 Task: open an excel sheet and write heading  Dollar SenseAdd Dates in a column and its values below  '2023-05-01, 2023-05-05, 2023-05-10, 2023-05-15, 2023-05-20, 2023-05-25 & 2023-05-31. 'Add Descriptionsin next column and its values below  Monthly Salary, Grocery Shopping, Dining Out., Utility Bill, Transportation, Entertainment & Miscellaneous. Add Amount in next column and its values below  $2,500, $100, $50, $150, $30, $50 & $20. Add Income/ Expensein next column and its values below  Income, Expenses, Expenses, Expenses, Expenses, Expenses & Expenses. Add Balance in next column and its values below  $2,500, $2,400, $2,350, $2,200, $2,170, $2,120 & $2,100. Save page DashboardPayrollSummary
Action: Mouse moved to (111, 107)
Screenshot: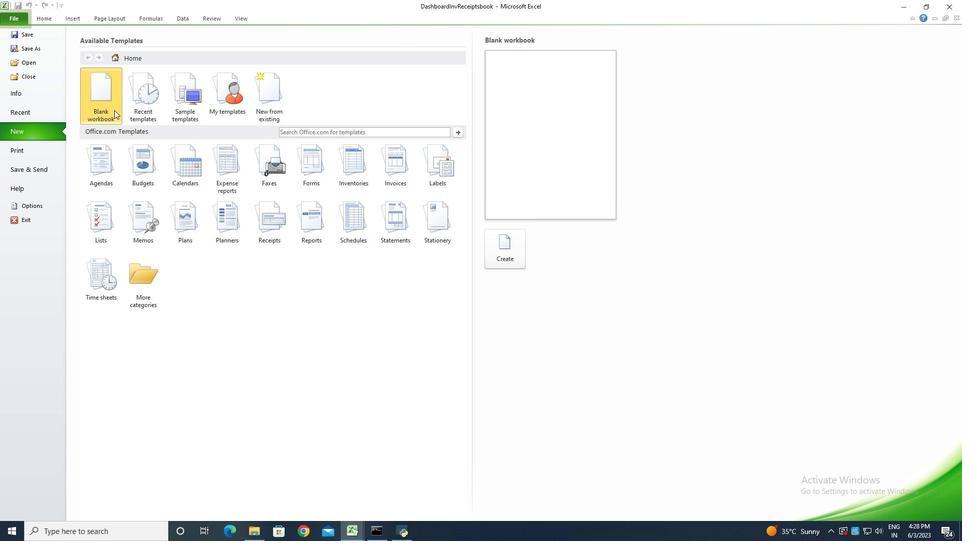 
Action: Mouse pressed left at (111, 107)
Screenshot: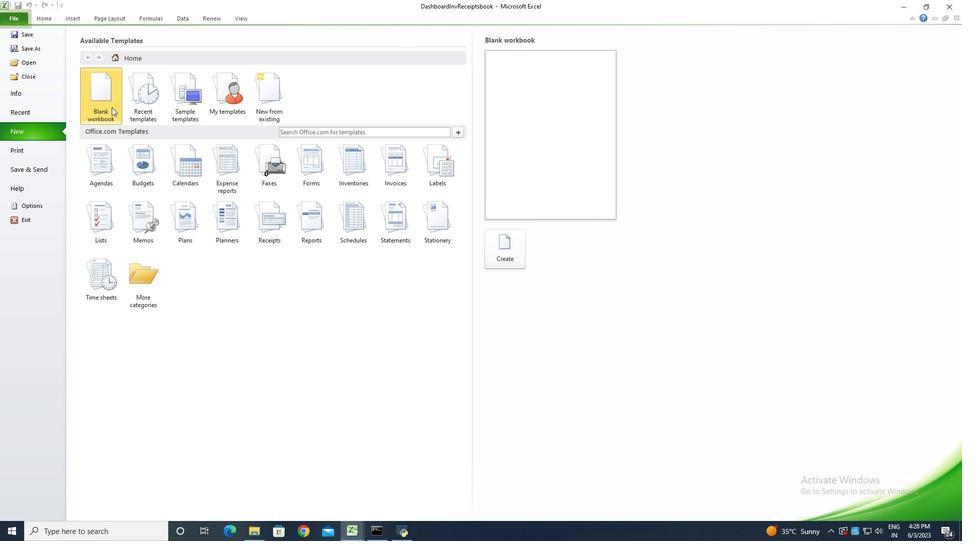 
Action: Mouse moved to (490, 254)
Screenshot: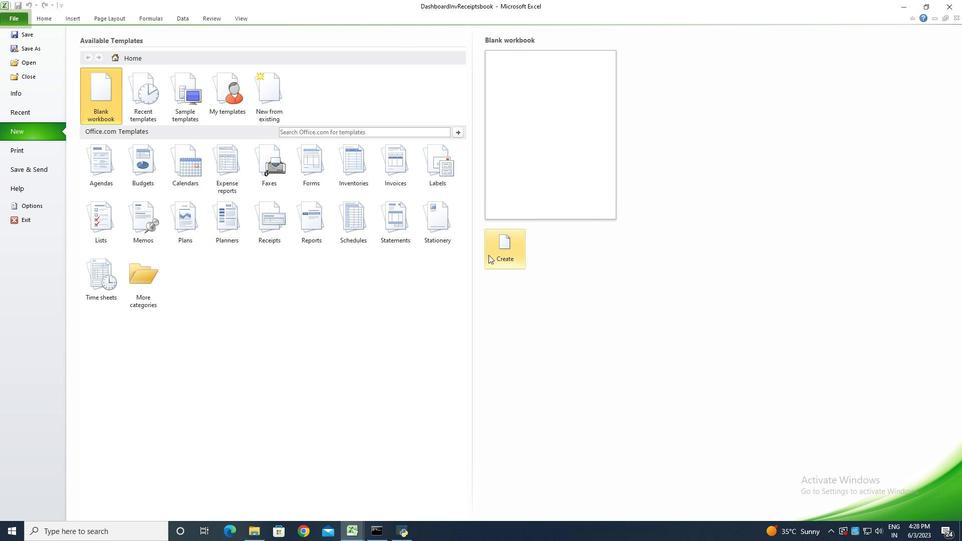 
Action: Mouse pressed left at (490, 254)
Screenshot: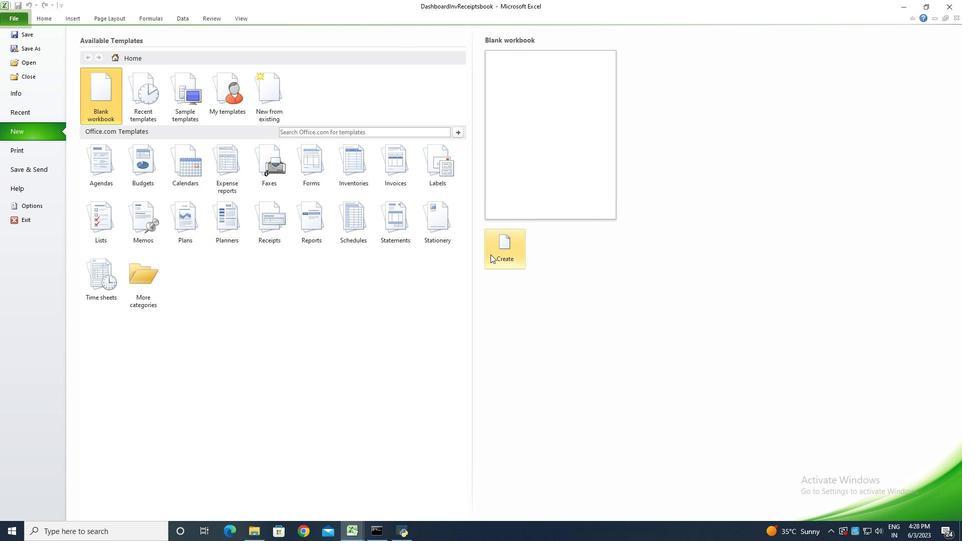 
Action: Key pressed <Key.shift><Key.shift><Key.shift>Dollar<Key.space><Key.shift><Key.shift><Key.shift><Key.shift><Key.shift><Key.shift><Key.shift><Key.shift><Key.shift><Key.shift><Key.shift><Key.shift>Sense<Key.enter><Key.shift><Key.shift><Key.shift><Key.shift><Key.shift><Key.shift>Dates<Key.enter><Key.shift>2023-05-01<Key.enter>2023-05-05<Key.enter>2023-05-10<Key.enter>2023-05-15<Key.enter>2023-05-20<Key.enter>2023-05-25<Key.enter>20-05-31<Key.enter>
Screenshot: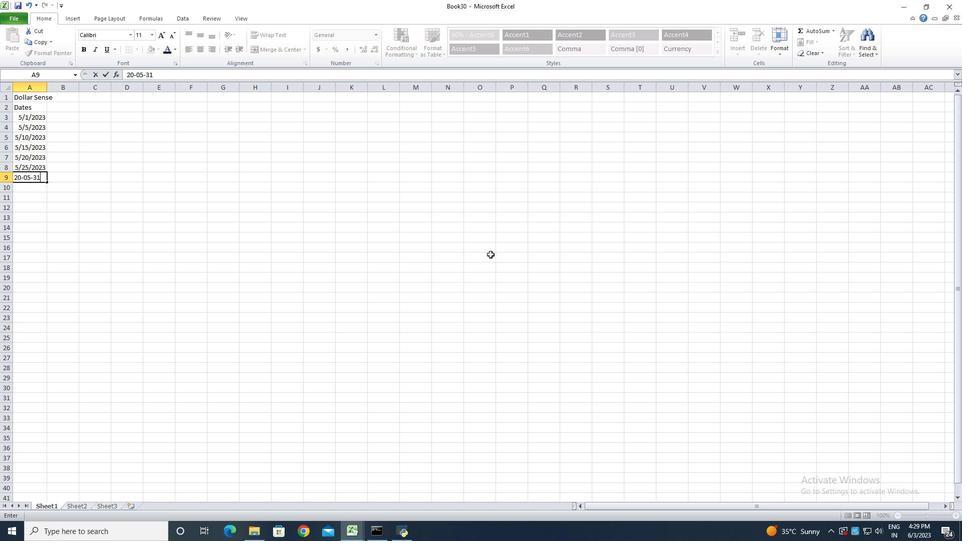 
Action: Mouse moved to (25, 178)
Screenshot: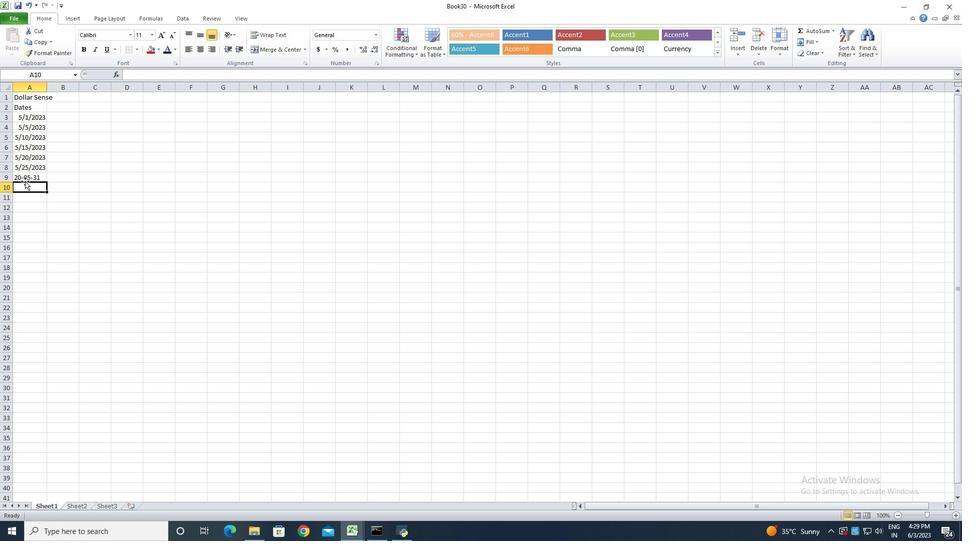 
Action: Mouse pressed left at (25, 178)
Screenshot: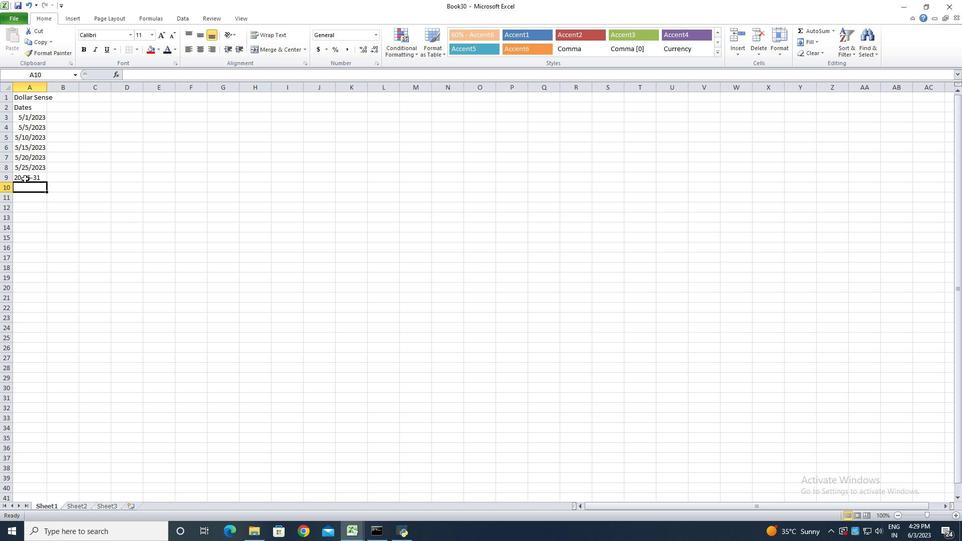
Action: Mouse moved to (134, 73)
Screenshot: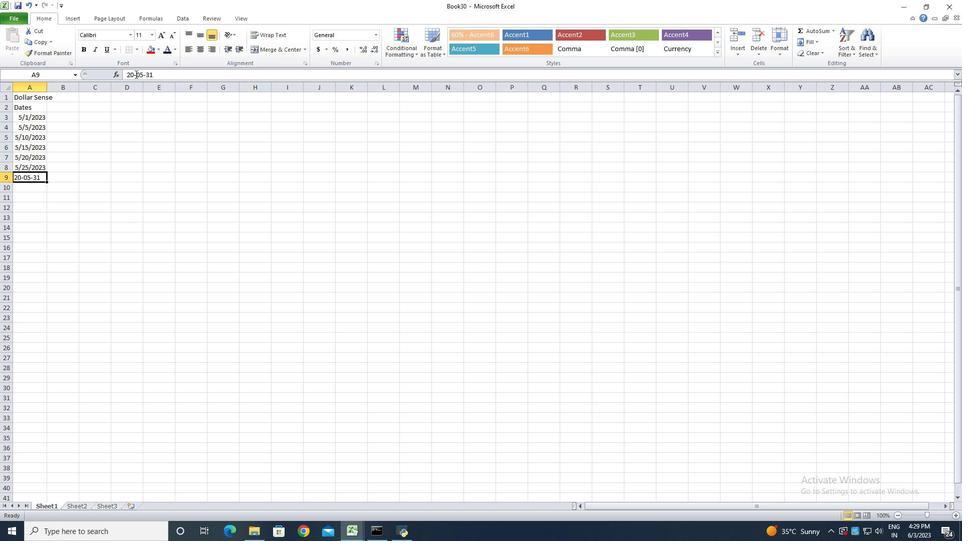 
Action: Mouse pressed left at (134, 73)
Screenshot: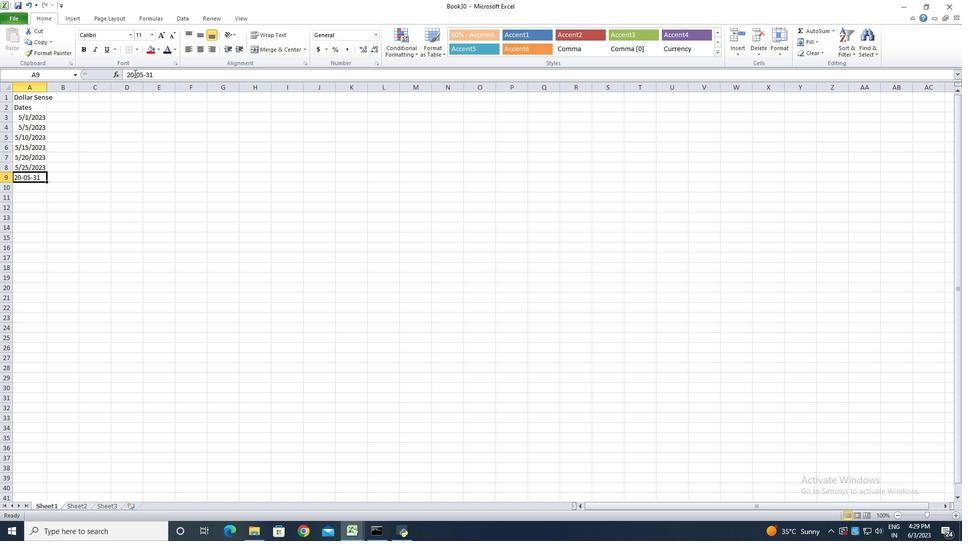 
Action: Mouse moved to (142, 71)
Screenshot: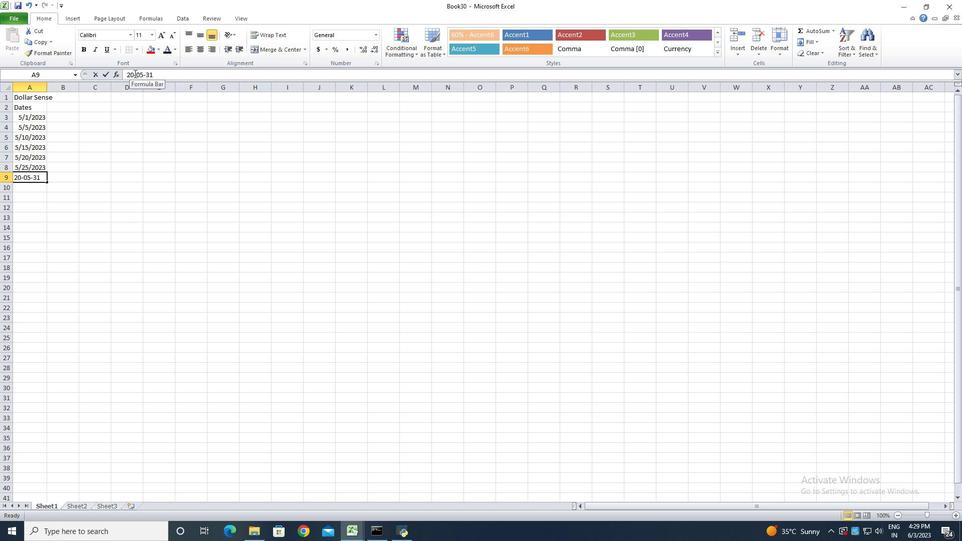 
Action: Key pressed 23<Key.enter>
Screenshot: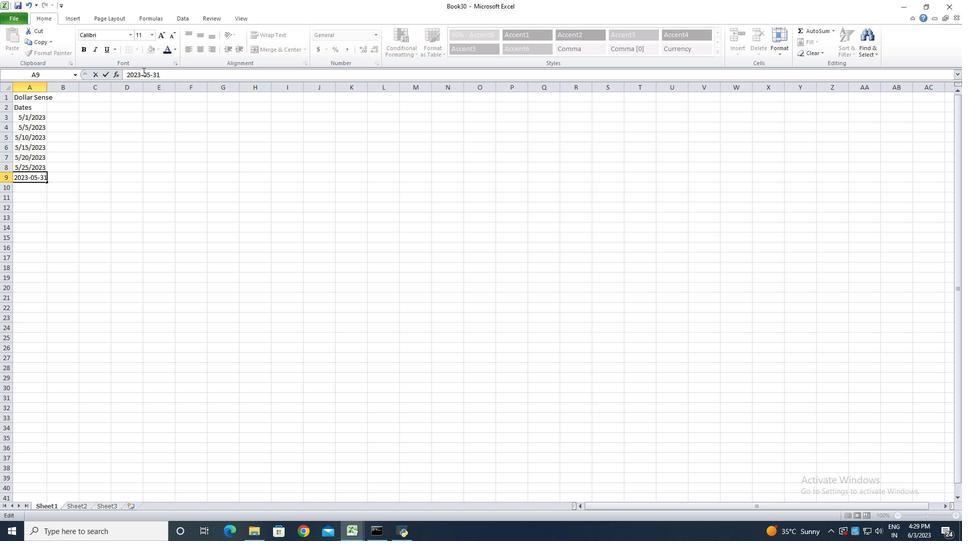 
Action: Mouse moved to (33, 115)
Screenshot: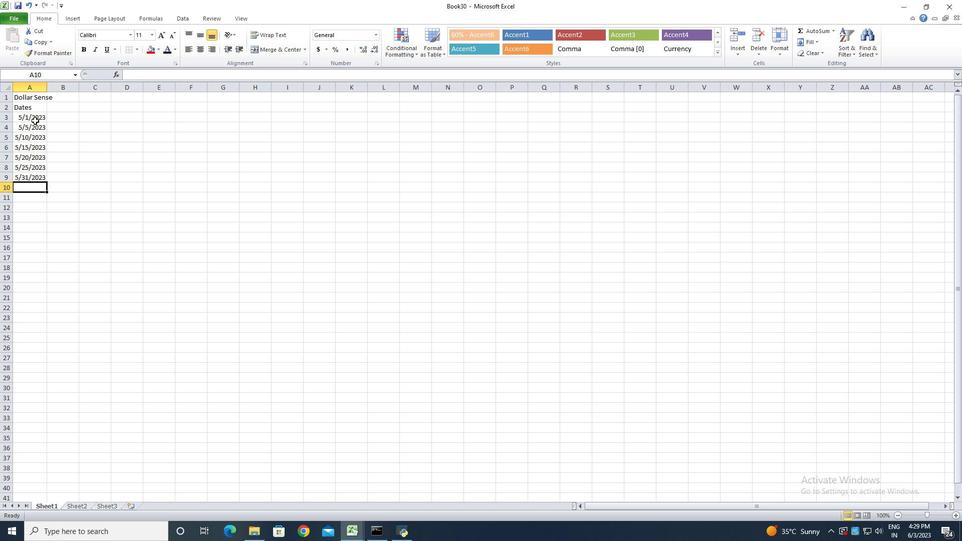 
Action: Mouse pressed left at (33, 115)
Screenshot: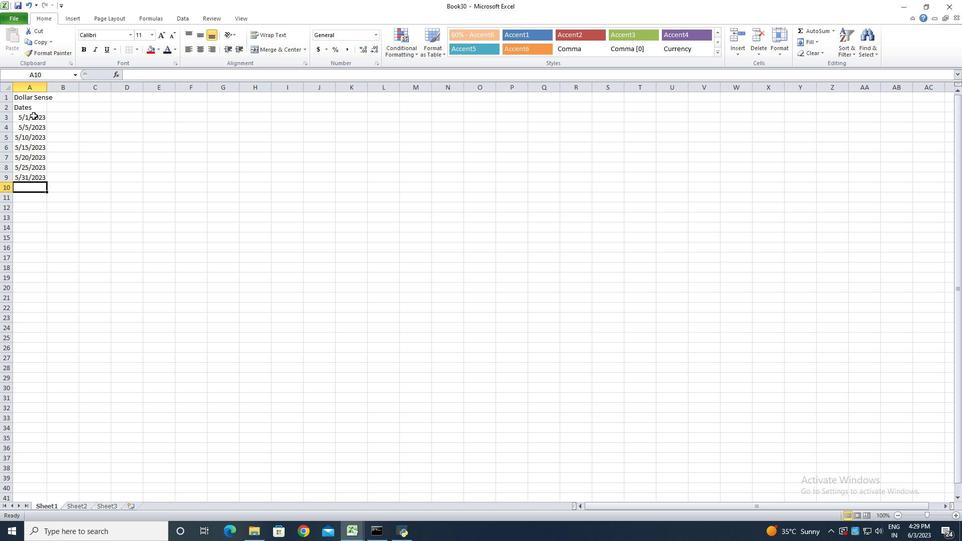 
Action: Mouse moved to (35, 119)
Screenshot: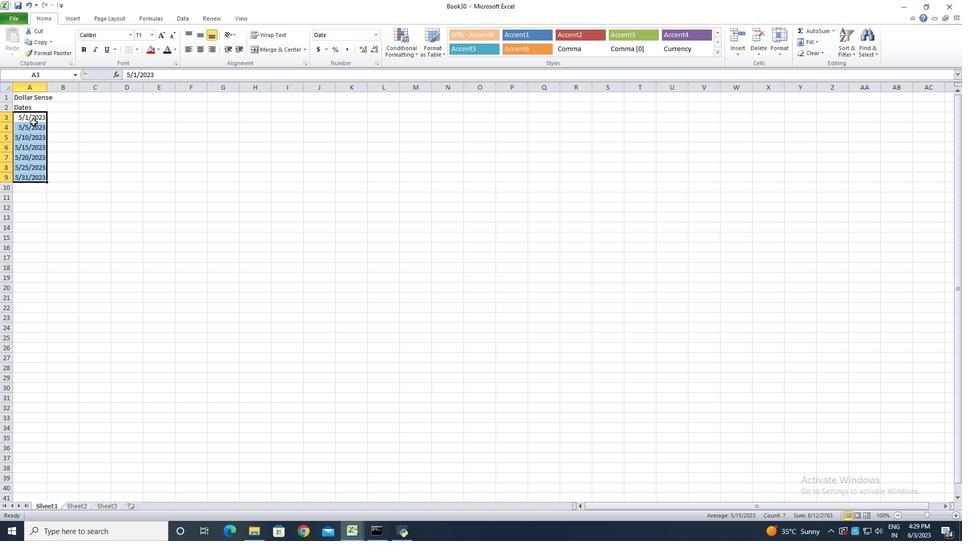 
Action: Mouse pressed right at (35, 119)
Screenshot: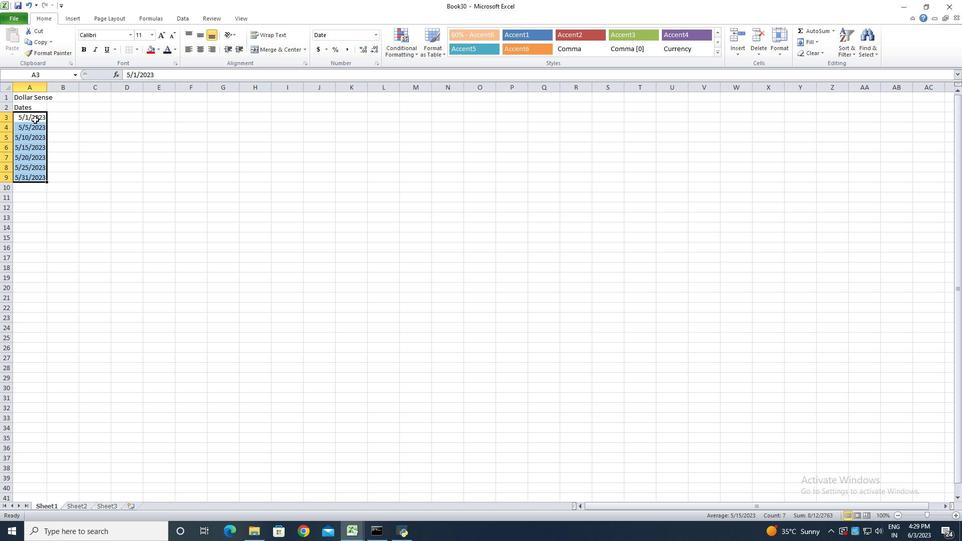 
Action: Mouse moved to (70, 257)
Screenshot: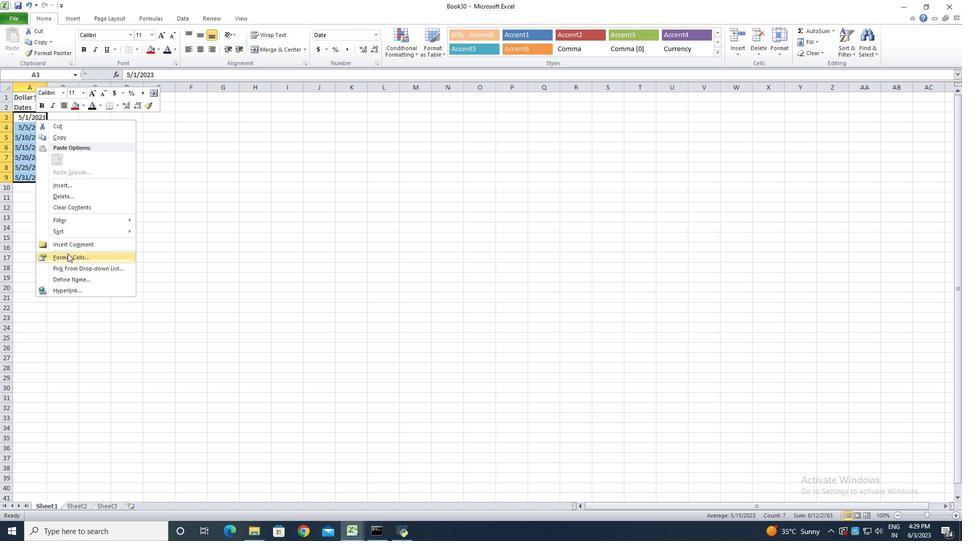 
Action: Mouse pressed left at (70, 257)
Screenshot: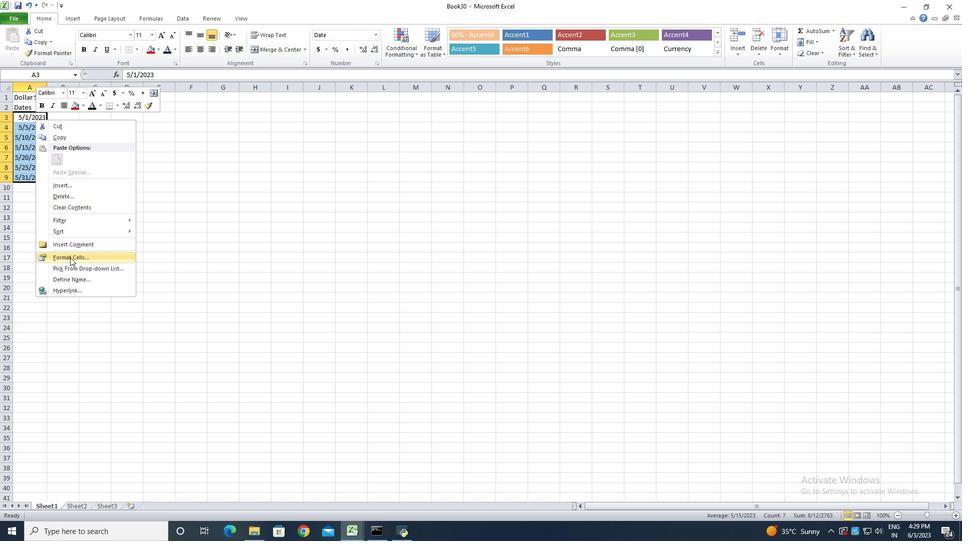 
Action: Mouse moved to (77, 143)
Screenshot: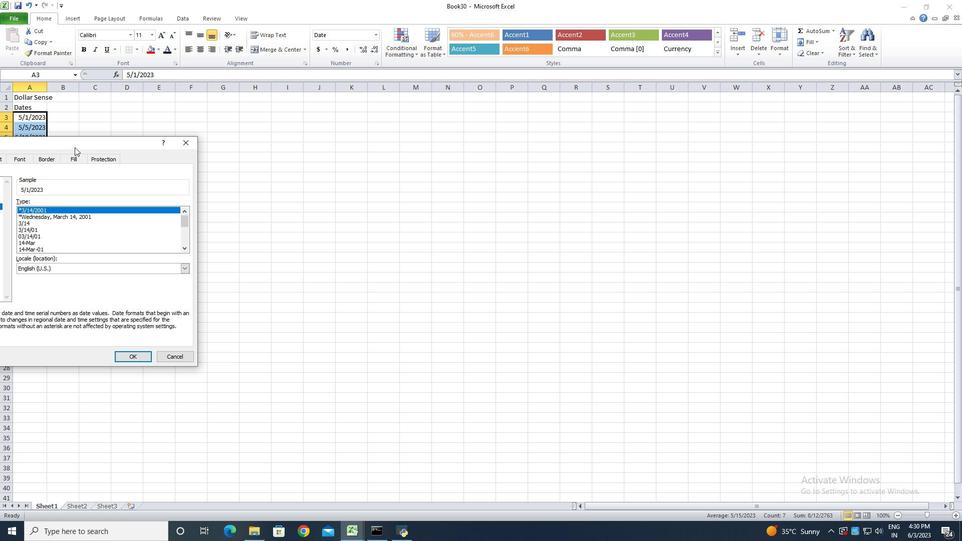 
Action: Mouse pressed left at (77, 143)
Screenshot: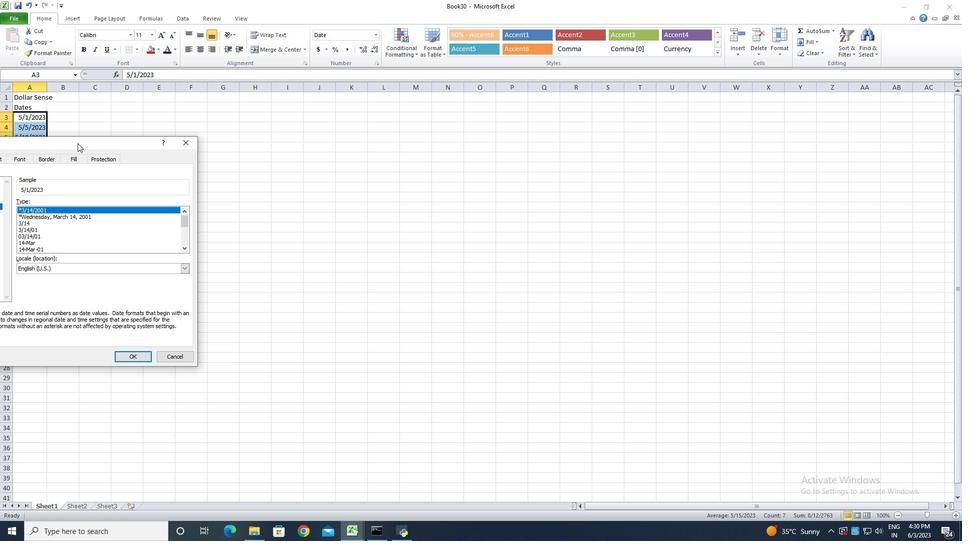 
Action: Mouse moved to (225, 241)
Screenshot: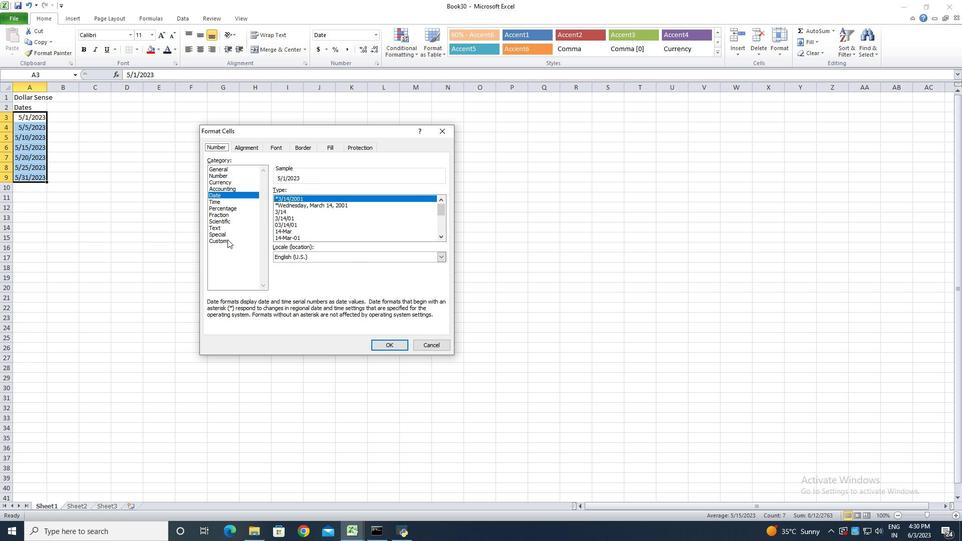 
Action: Mouse pressed left at (225, 241)
Screenshot: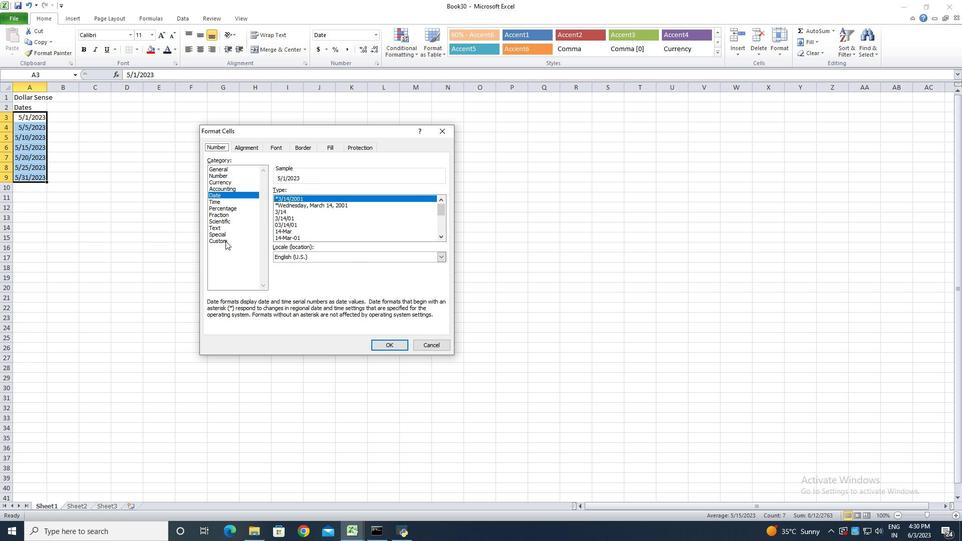 
Action: Mouse moved to (305, 201)
Screenshot: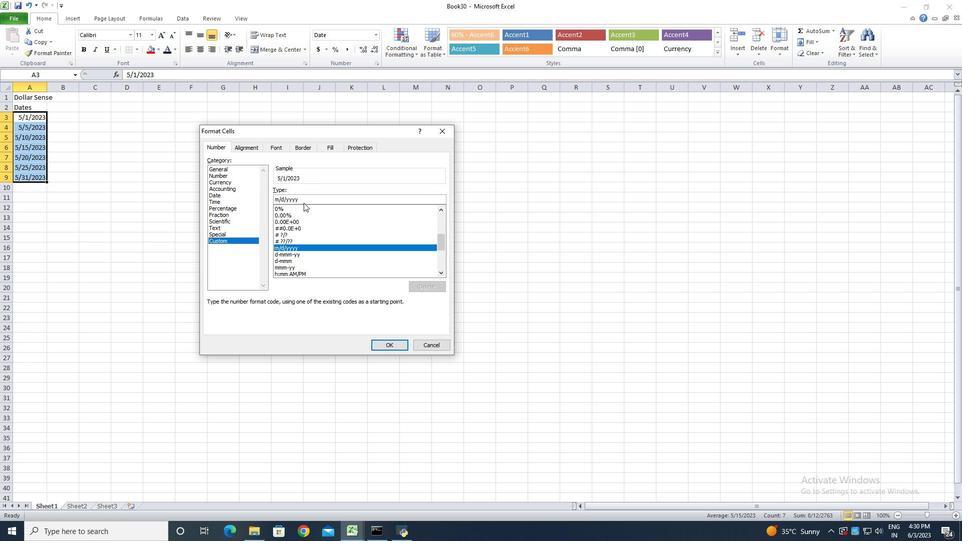 
Action: Mouse pressed left at (305, 201)
Screenshot: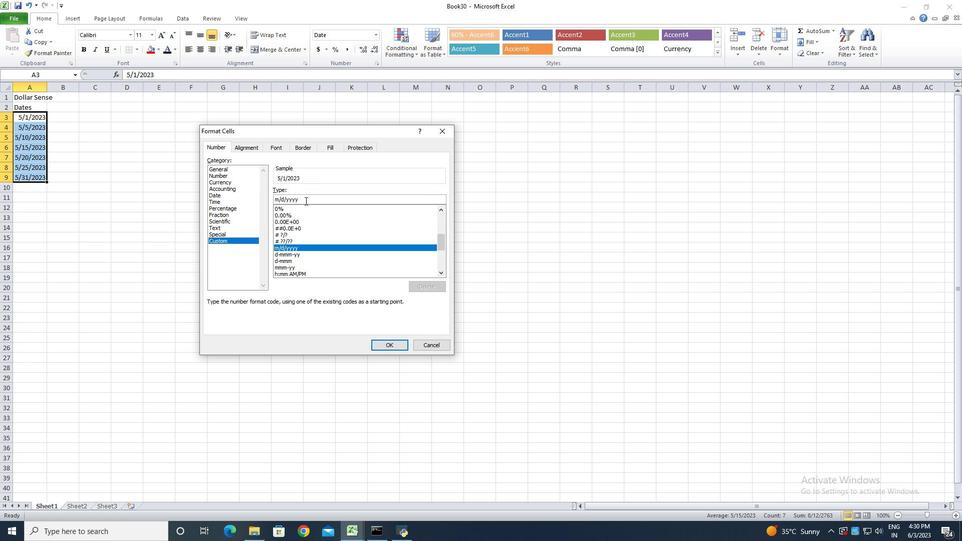 
Action: Key pressed <Key.backspace><Key.backspace><Key.backspace><Key.backspace><Key.backspace><Key.backspace><Key.backspace><Key.backspace><Key.backspace><Key.backspace><Key.backspace><Key.backspace><Key.backspace><Key.backspace><Key.backspace><Key.backspace><Key.backspace><Key.backspace><Key.backspace>yyyy-mm-dd
Screenshot: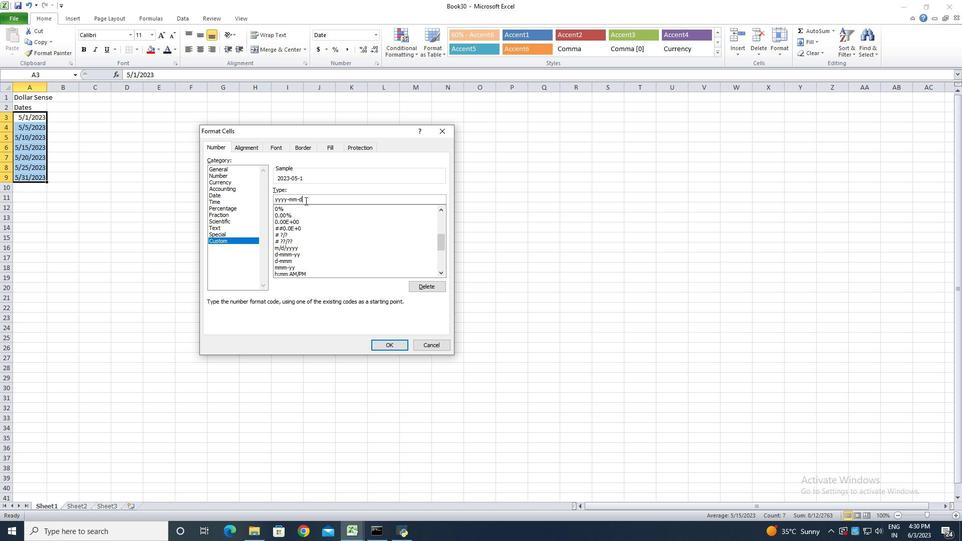
Action: Mouse moved to (380, 342)
Screenshot: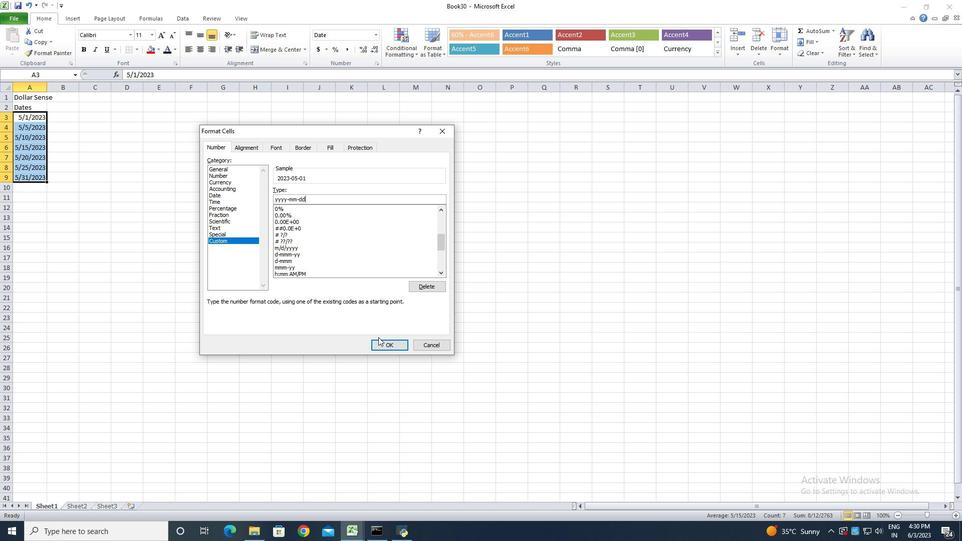 
Action: Mouse pressed left at (380, 342)
Screenshot: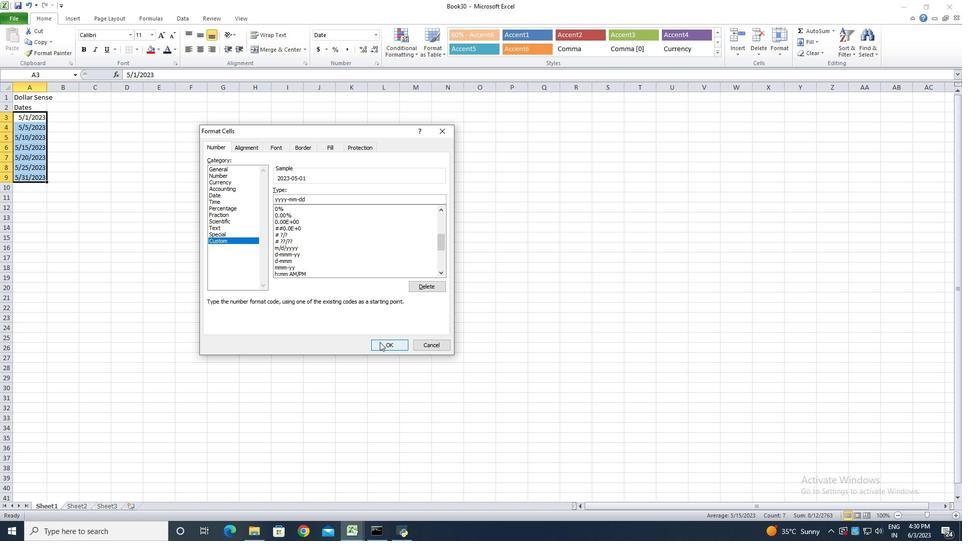 
Action: Mouse moved to (50, 90)
Screenshot: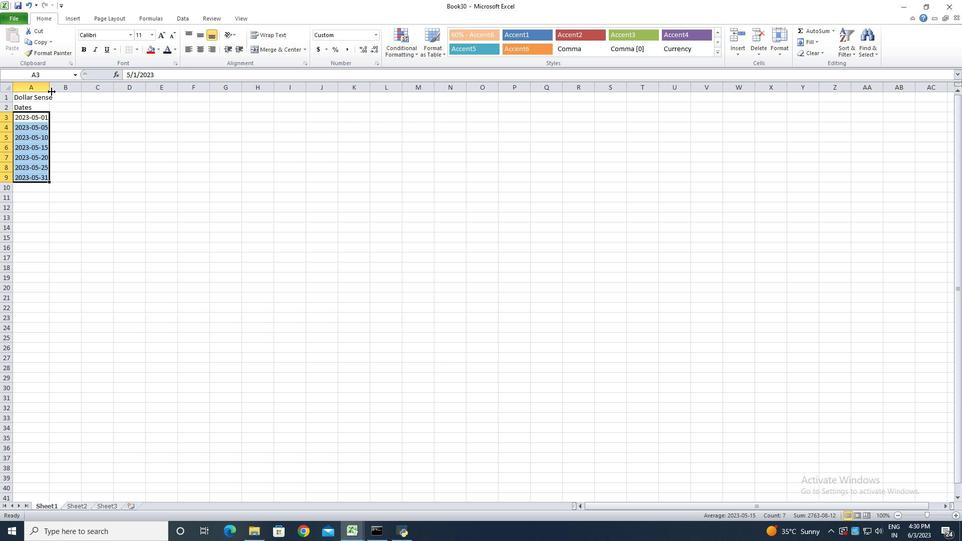 
Action: Mouse pressed left at (50, 90)
Screenshot: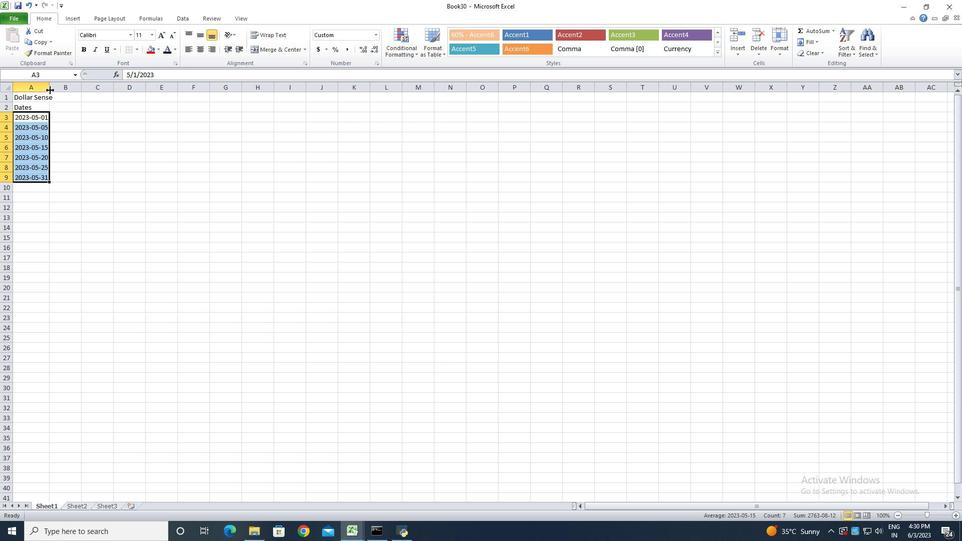 
Action: Mouse pressed left at (50, 90)
Screenshot: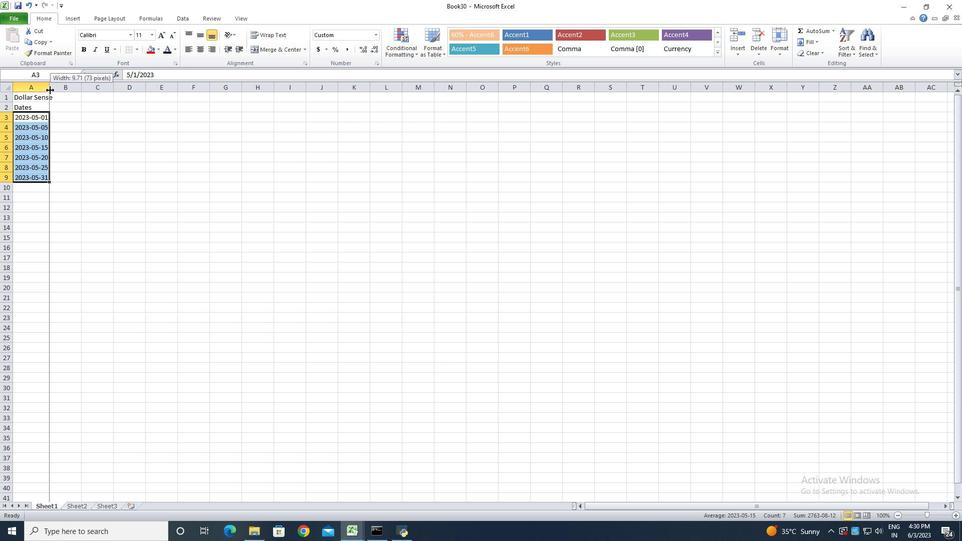 
Action: Mouse moved to (67, 110)
Screenshot: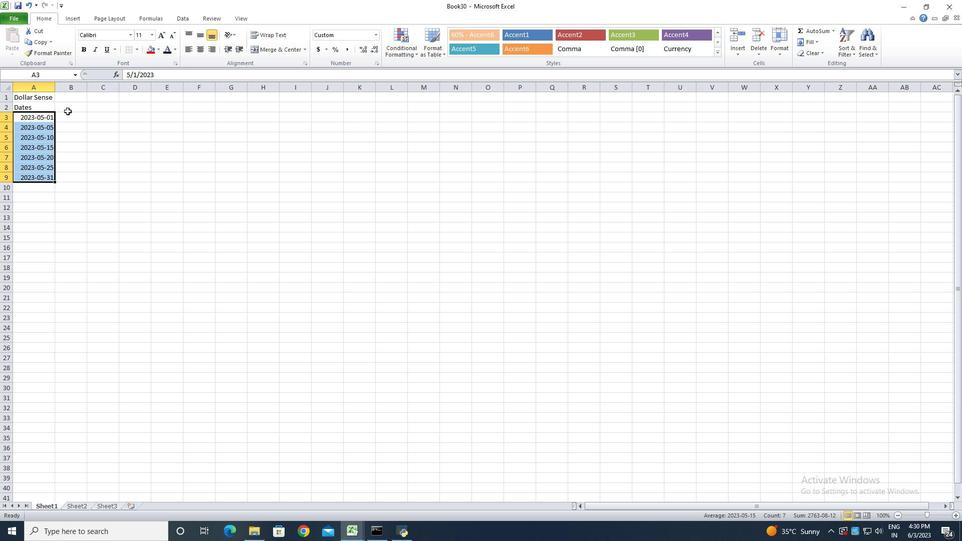 
Action: Mouse pressed left at (67, 110)
Screenshot: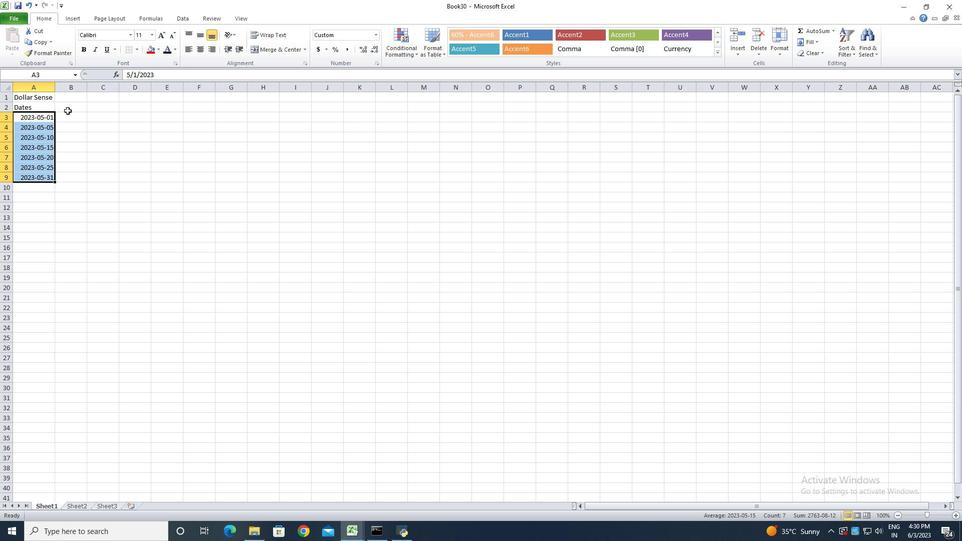 
Action: Key pressed <Key.shift><Key.shift><Key.shift><Key.shift><Key.shift><Key.shift><Key.shift><Key.shift>Descriptions<Key.enter><Key.shift><Key.shift><Key.shift><Key.shift><Key.shift><Key.shift><Key.shift><Key.shift><Key.shift><Key.shift><Key.shift><Key.shift>Monthly<Key.space><Key.shift><Key.shift><Key.shift><Key.shift><Key.shift><Key.shift>Salary<Key.enter><Key.shift><Key.shift>Grocery<Key.space><Key.shift>Shopping<Key.enter><Key.shift>Dining<Key.space><Key.shift><Key.shift>Out<Key.enter><Key.shift><Key.shift><Key.shift><Key.shift><Key.shift><Key.shift><Key.shift><Key.shift><Key.shift><Key.shift><Key.shift><Key.shift><Key.shift>Utility<Key.space><Key.shift>Bill<Key.enter><Key.shift>Transportation<Key.enter><Key.shift>Entertainment<Key.enter><Key.shift>Msicellaneous<Key.enter>
Screenshot: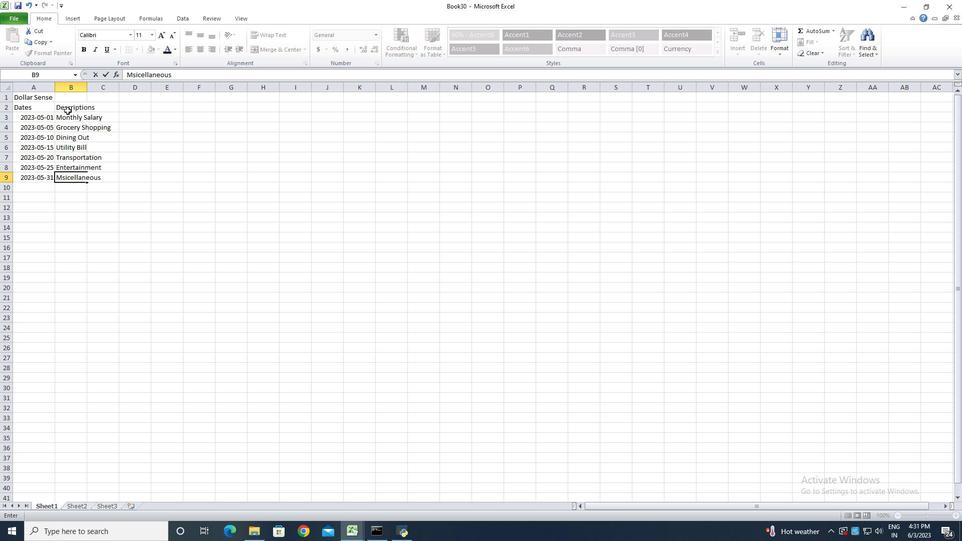 
Action: Mouse moved to (86, 90)
Screenshot: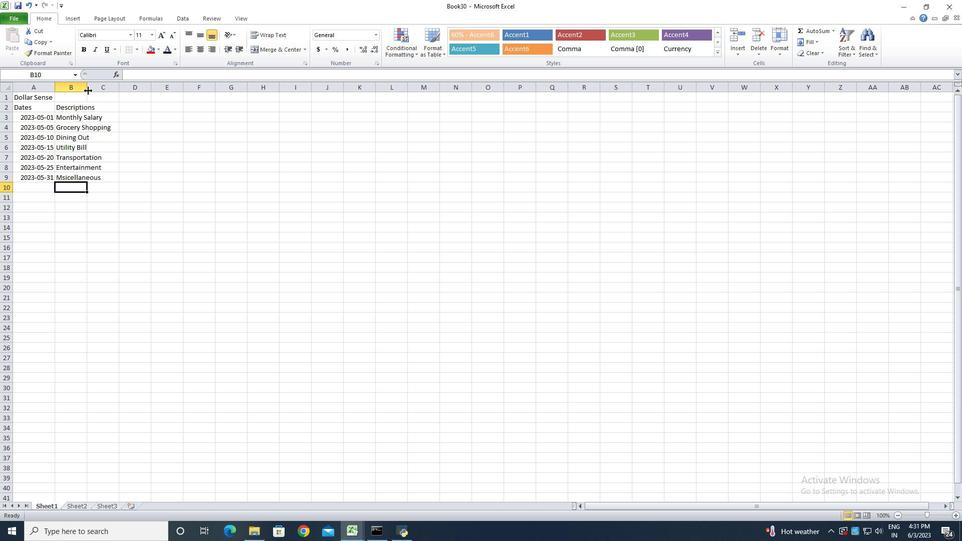 
Action: Mouse pressed left at (86, 90)
Screenshot: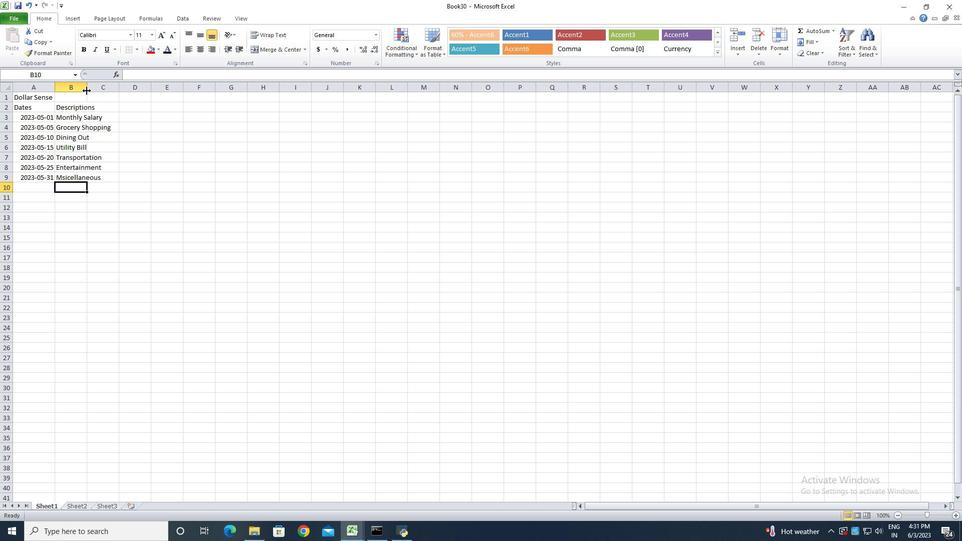 
Action: Mouse pressed left at (86, 90)
Screenshot: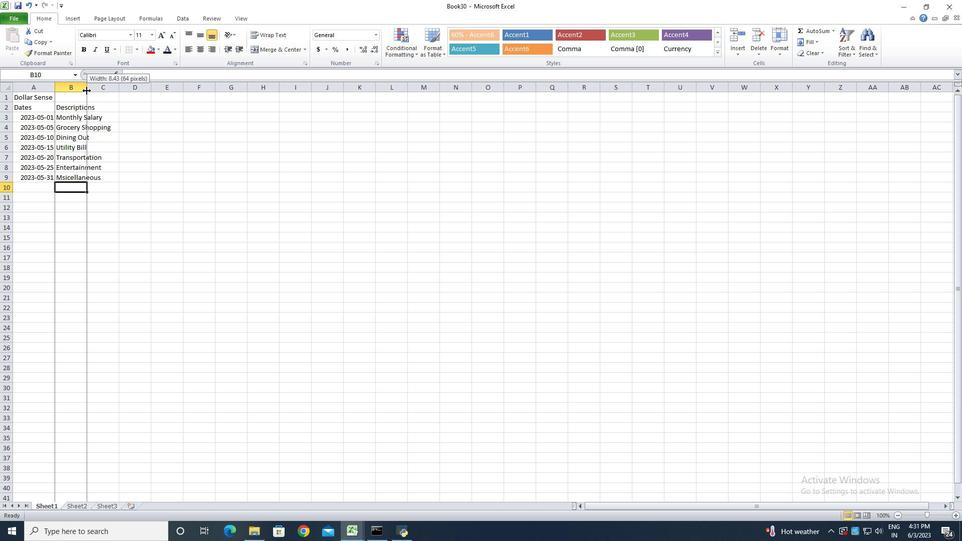 
Action: Mouse moved to (119, 106)
Screenshot: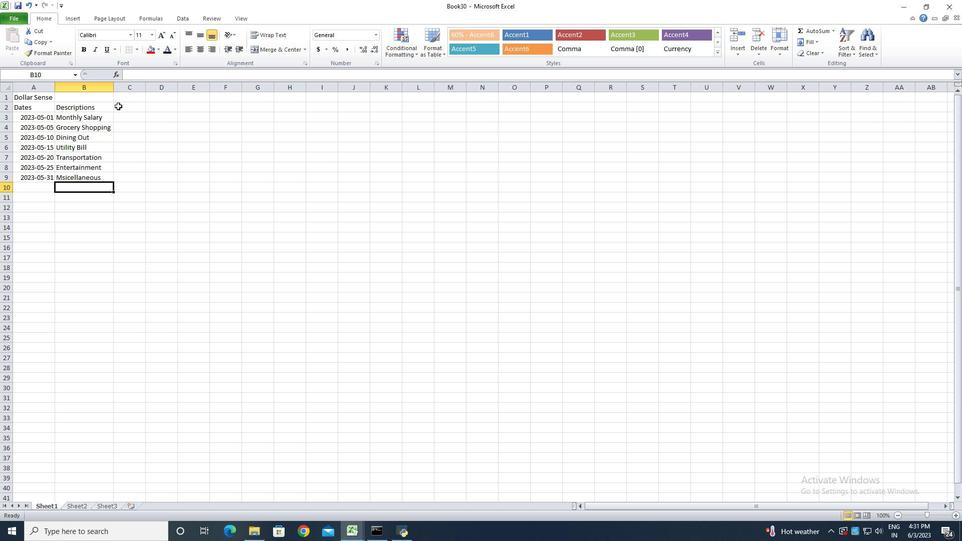 
Action: Mouse pressed left at (119, 106)
Screenshot: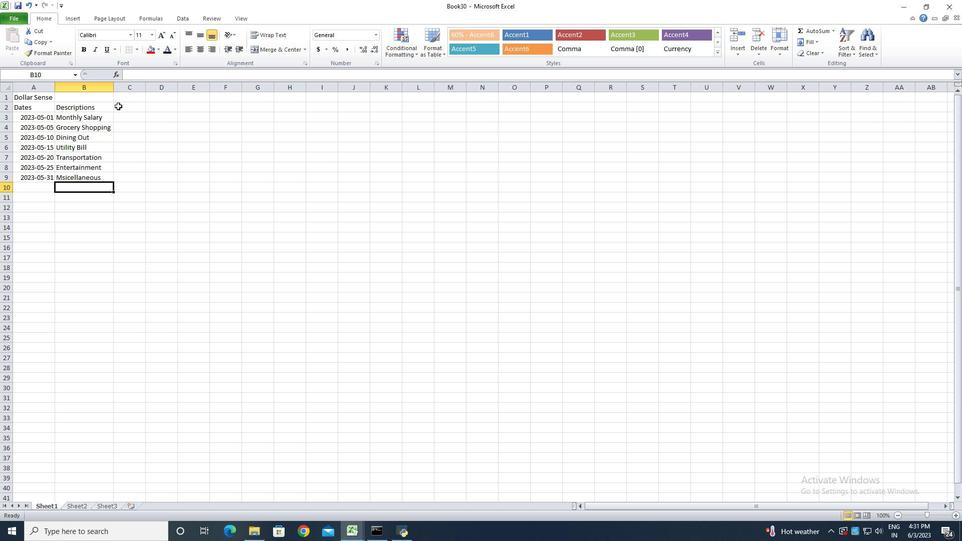 
Action: Key pressed <Key.shift>Amount<Key.enter>2500<Key.enter>100<Key.enter>50<Key.enter>150<Key.enter>30<Key.enter>50<Key.enter>20<Key.enter>
Screenshot: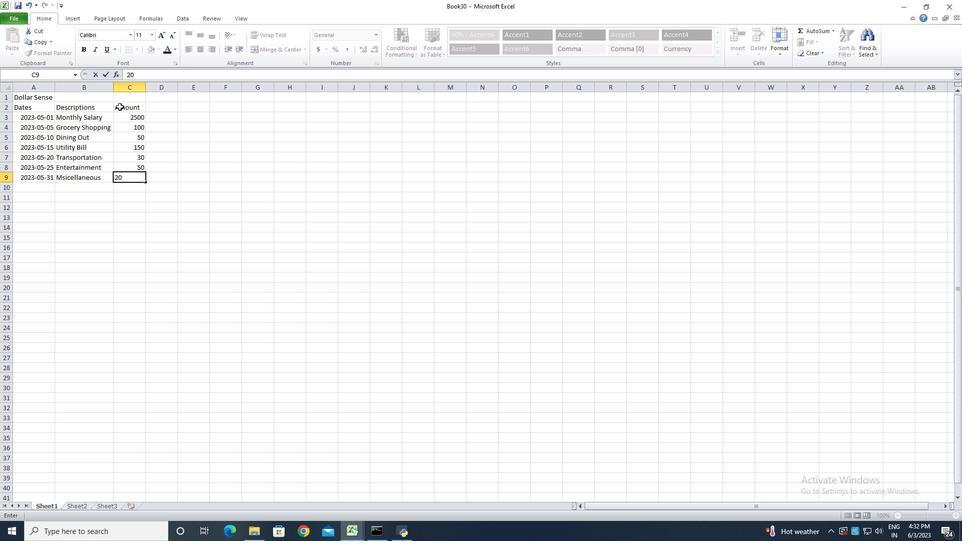 
Action: Mouse moved to (129, 117)
Screenshot: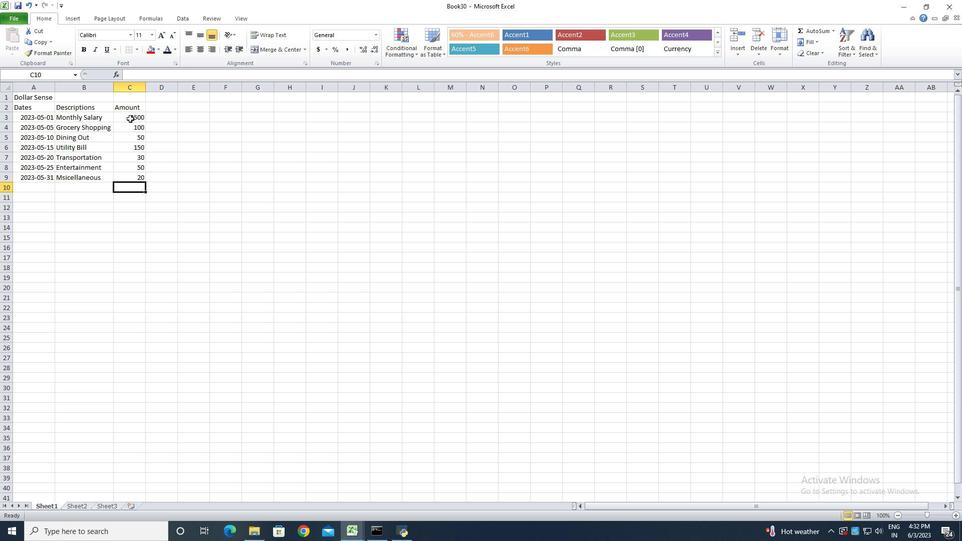 
Action: Mouse pressed left at (129, 117)
Screenshot: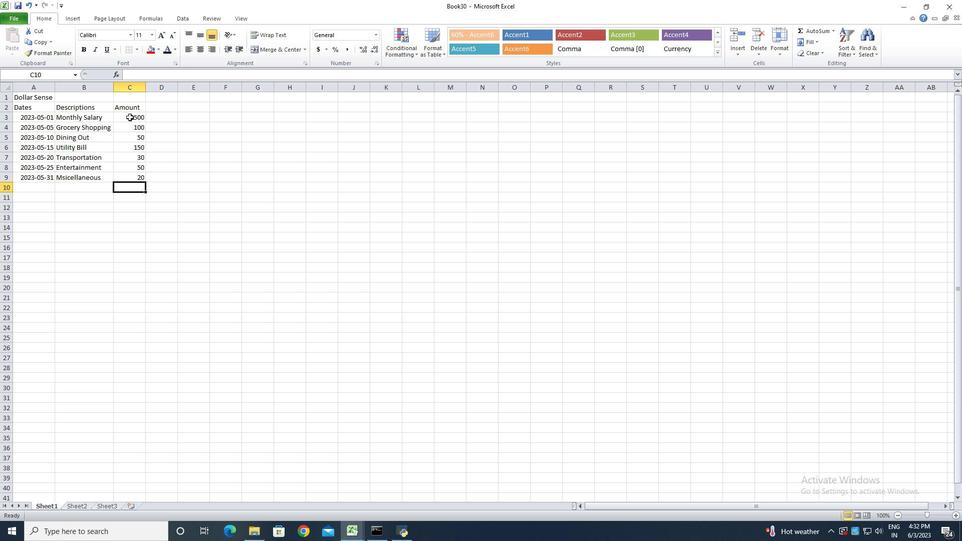 
Action: Mouse moved to (374, 36)
Screenshot: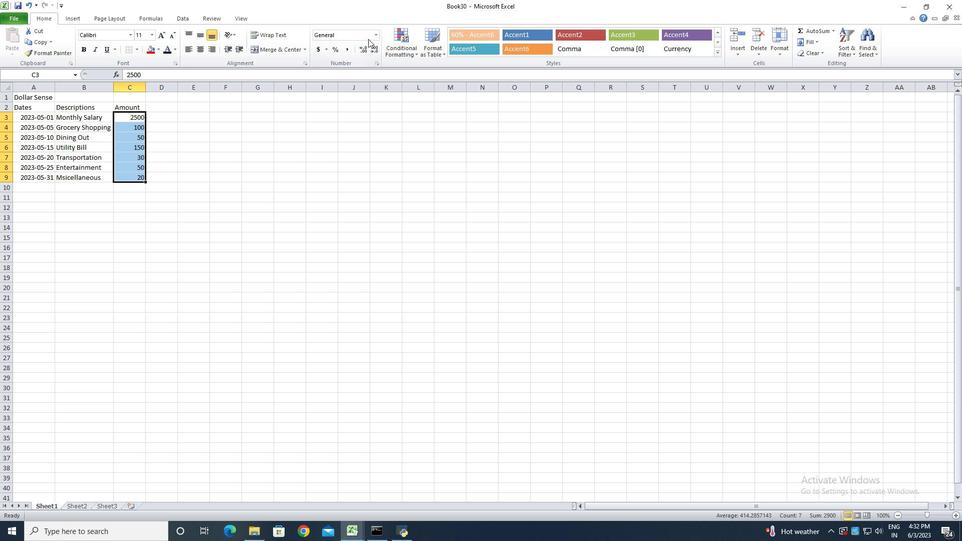 
Action: Mouse pressed left at (374, 36)
Screenshot: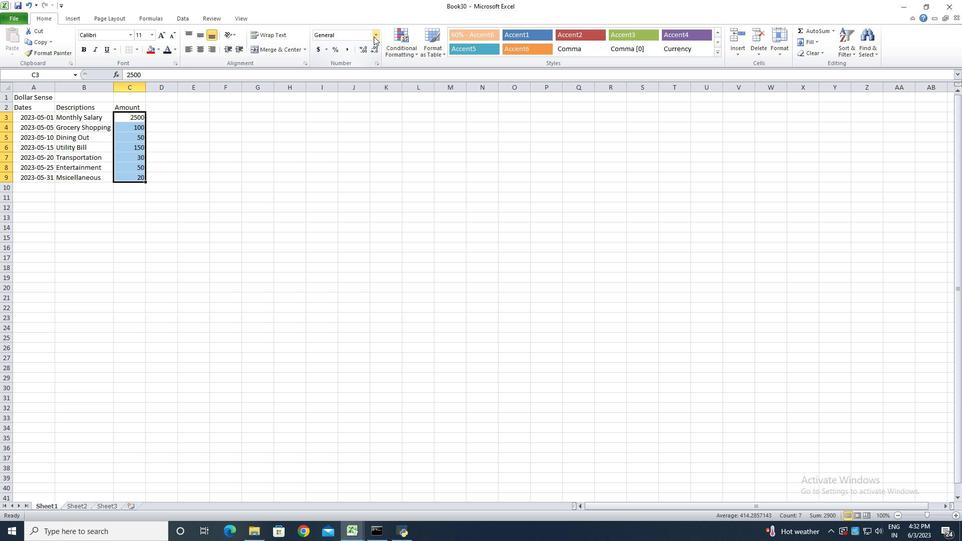 
Action: Mouse moved to (360, 288)
Screenshot: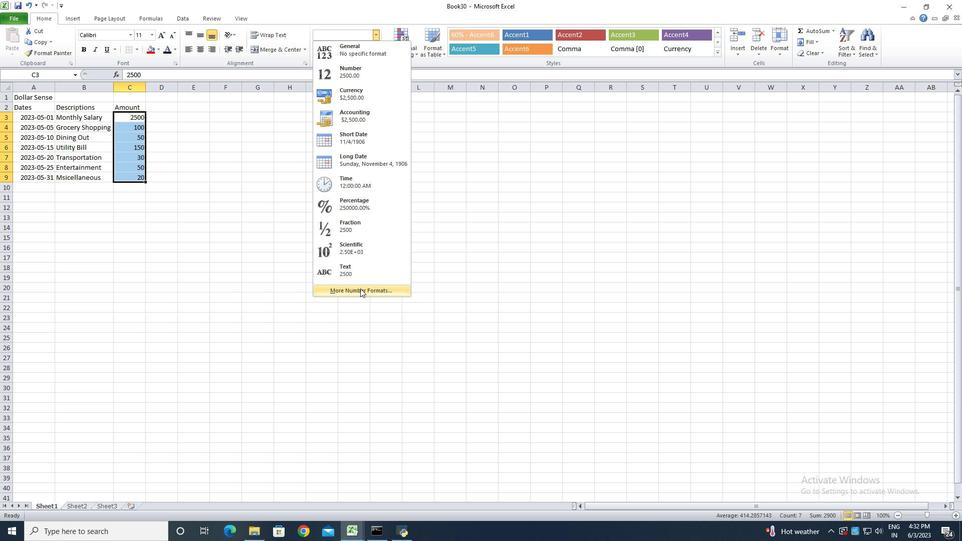 
Action: Mouse pressed left at (360, 288)
Screenshot: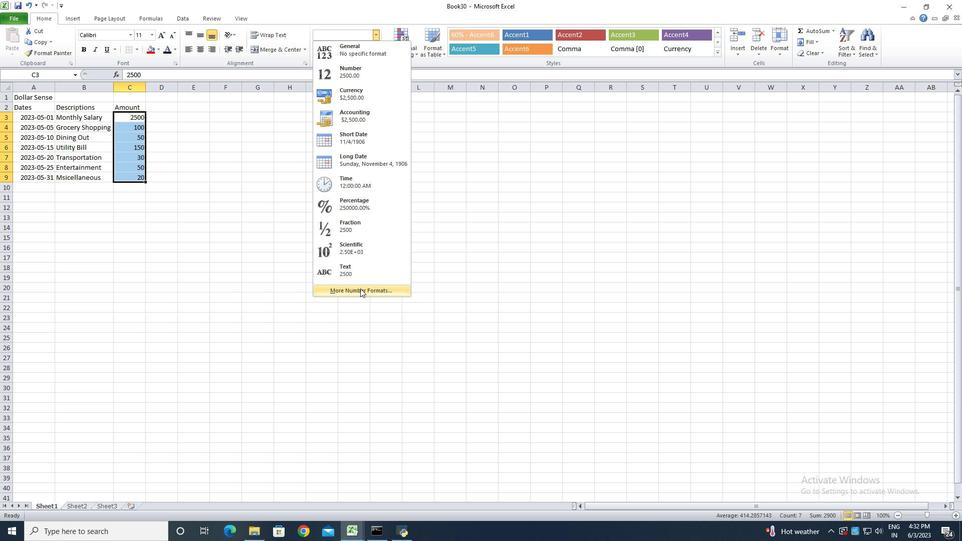 
Action: Mouse moved to (146, 186)
Screenshot: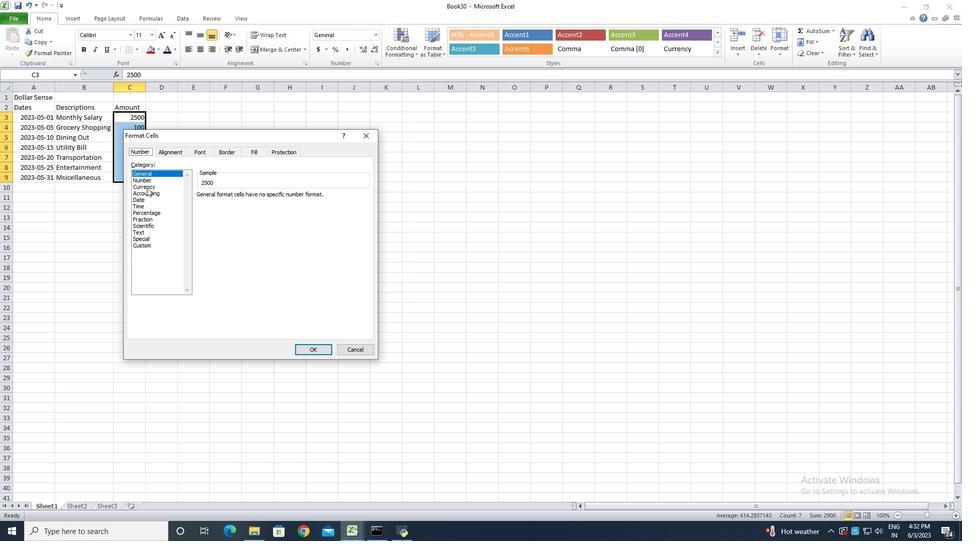 
Action: Mouse pressed left at (146, 186)
Screenshot: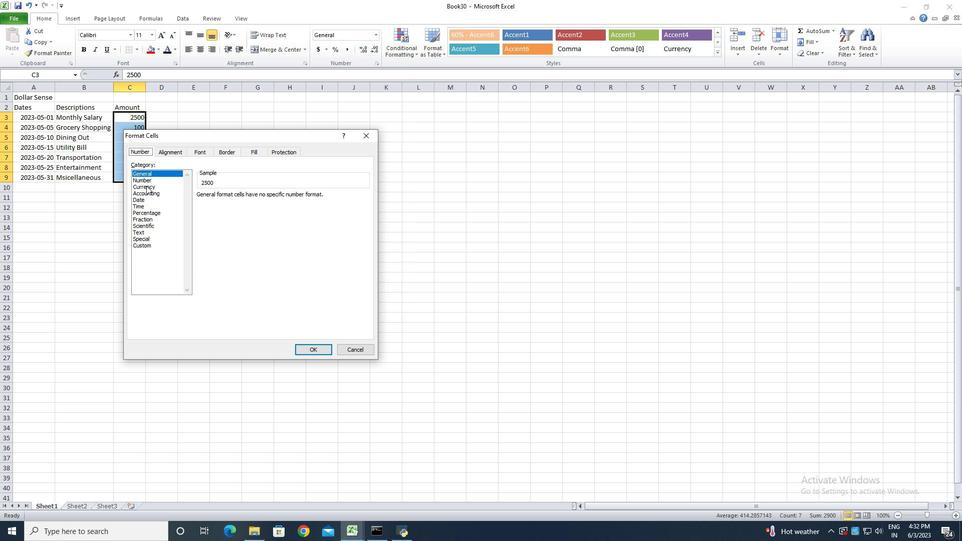 
Action: Mouse moved to (264, 197)
Screenshot: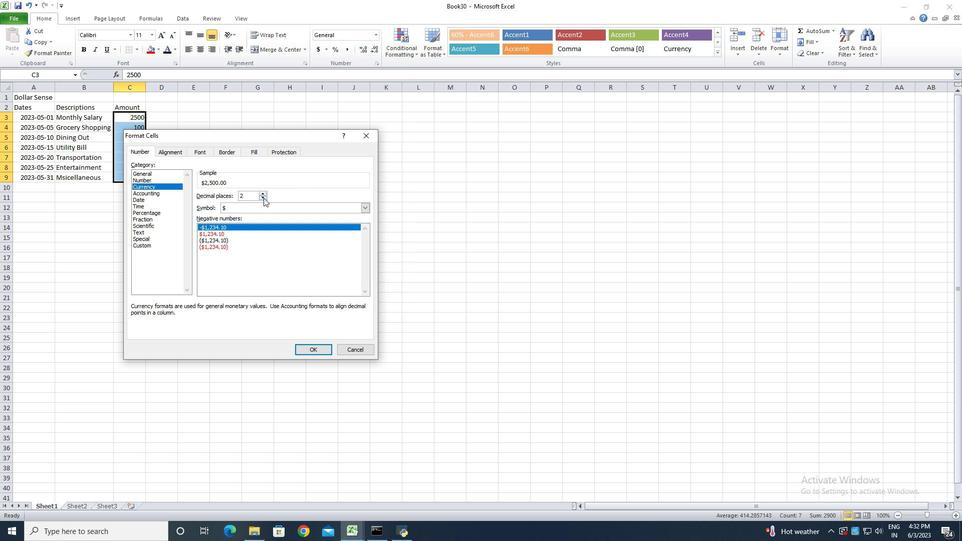 
Action: Mouse pressed left at (264, 197)
Screenshot: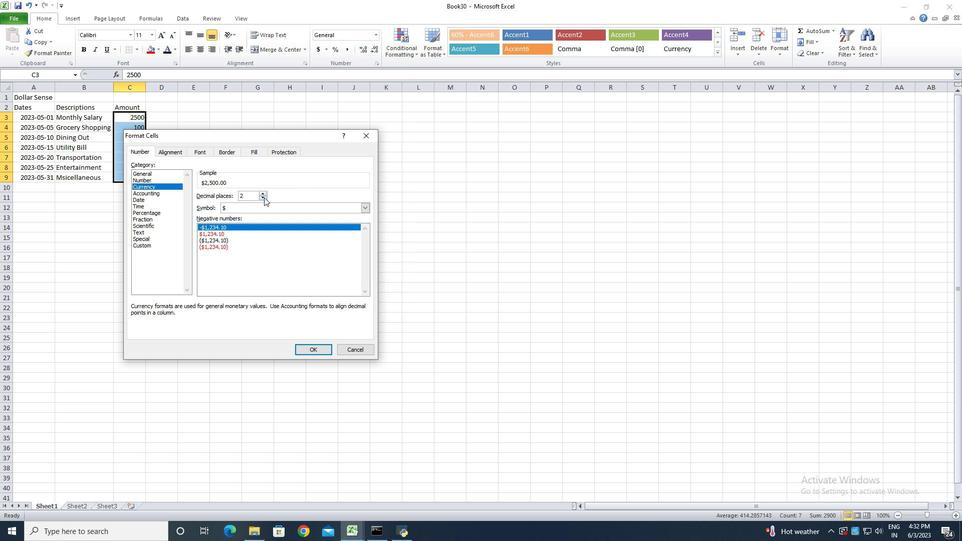 
Action: Mouse pressed left at (264, 197)
Screenshot: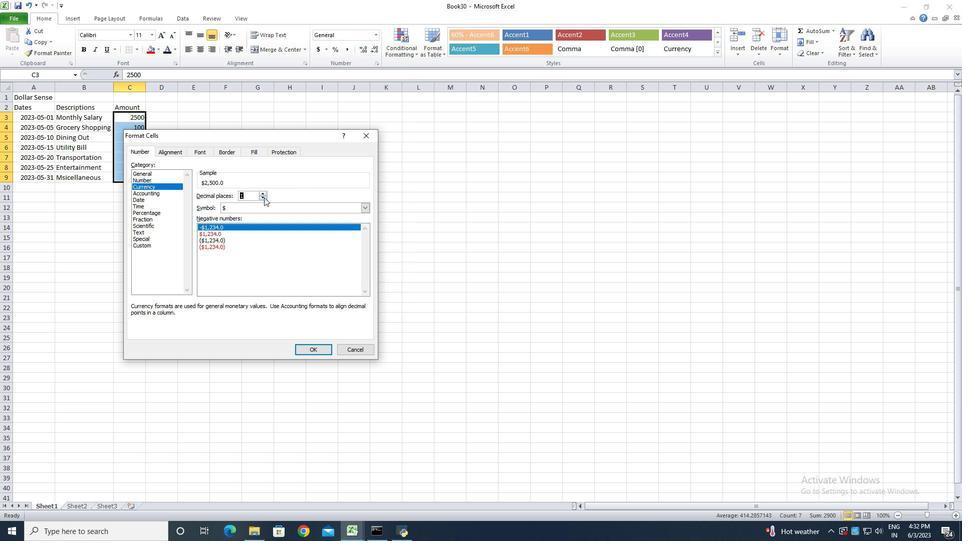 
Action: Mouse moved to (306, 349)
Screenshot: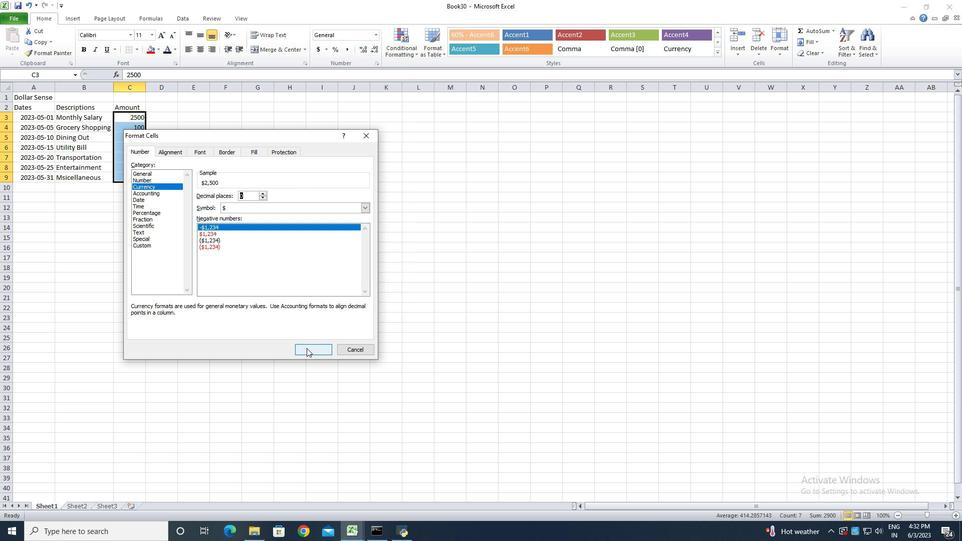 
Action: Mouse pressed left at (306, 349)
Screenshot: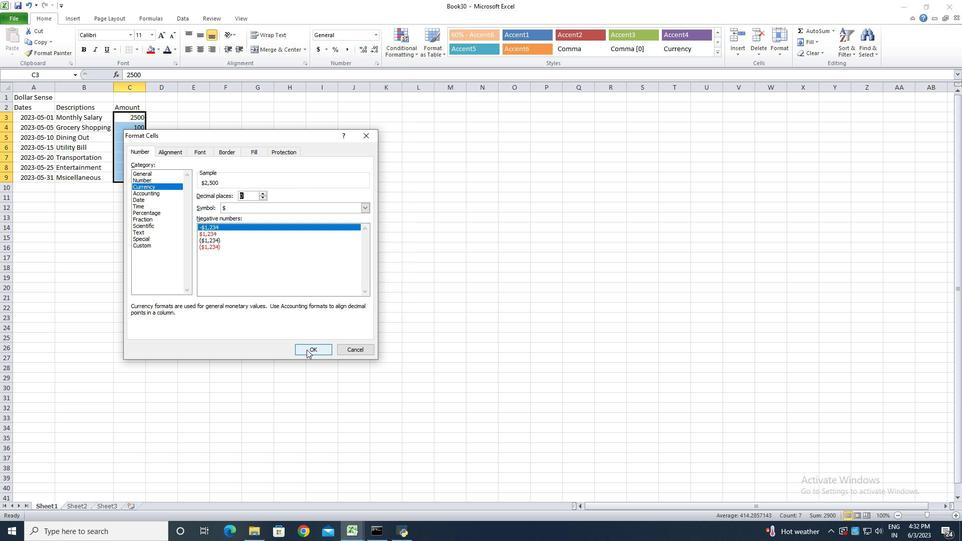 
Action: Mouse moved to (145, 88)
Screenshot: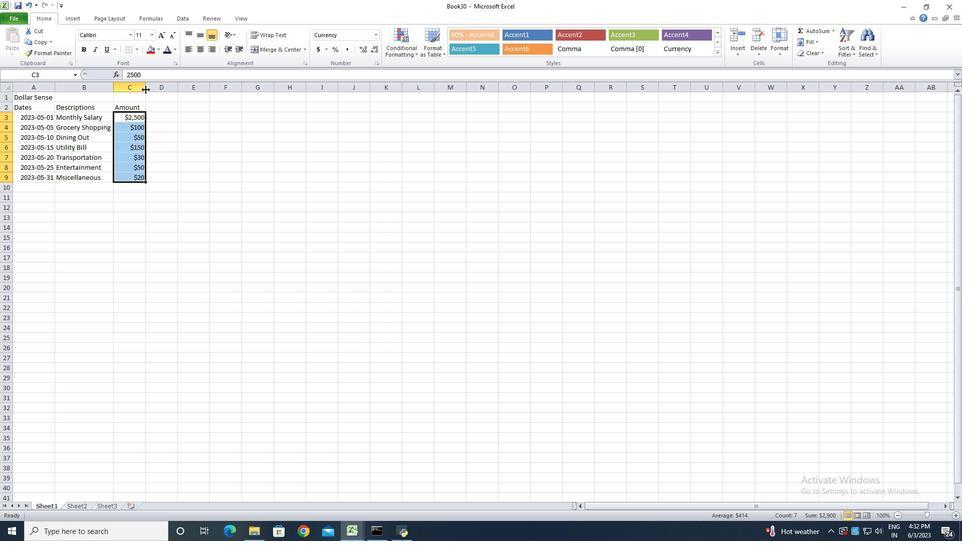 
Action: Mouse pressed left at (145, 88)
Screenshot: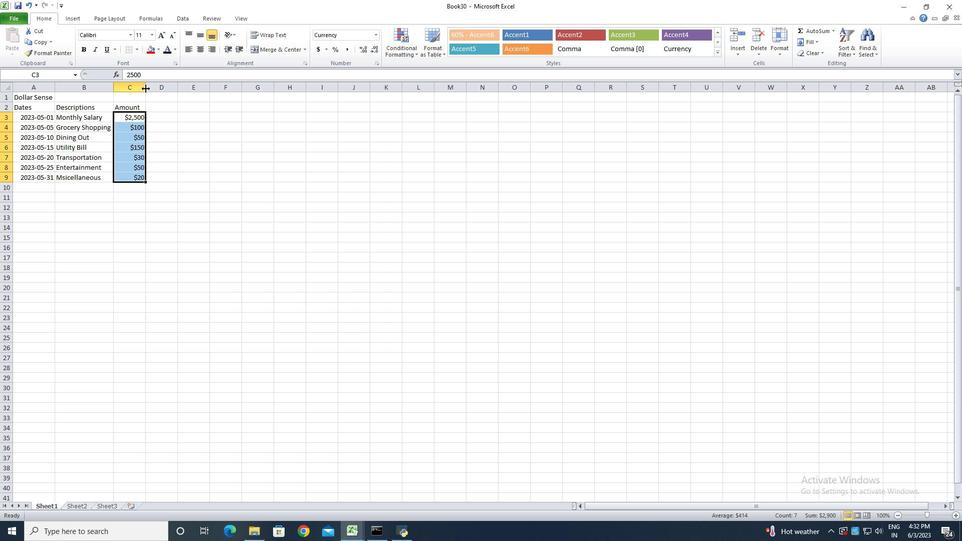 
Action: Mouse pressed left at (145, 88)
Screenshot: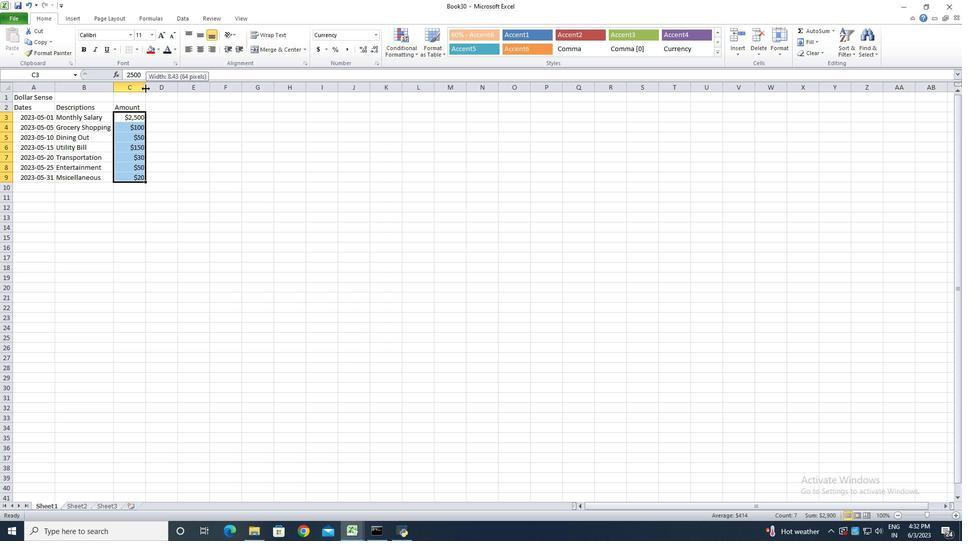 
Action: Mouse moved to (153, 107)
Screenshot: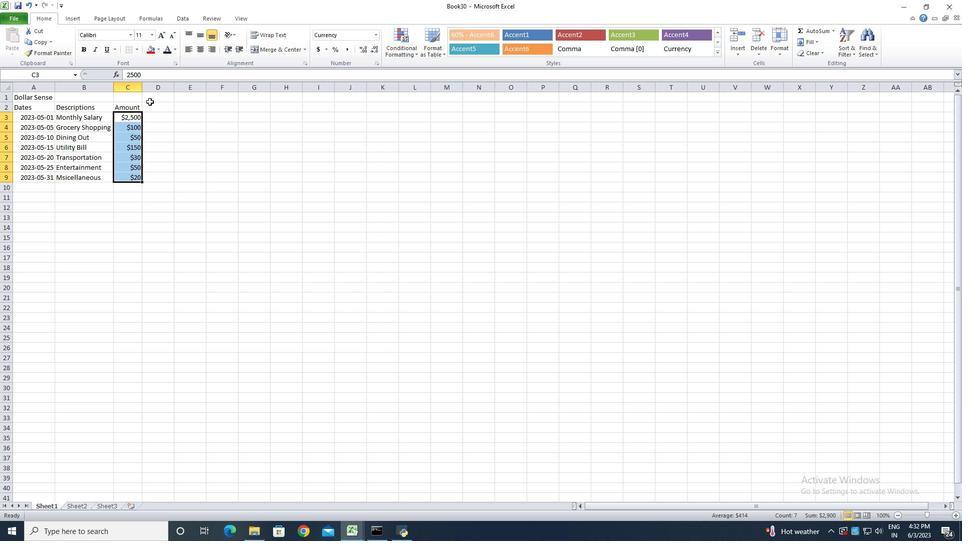 
Action: Mouse pressed left at (153, 107)
Screenshot: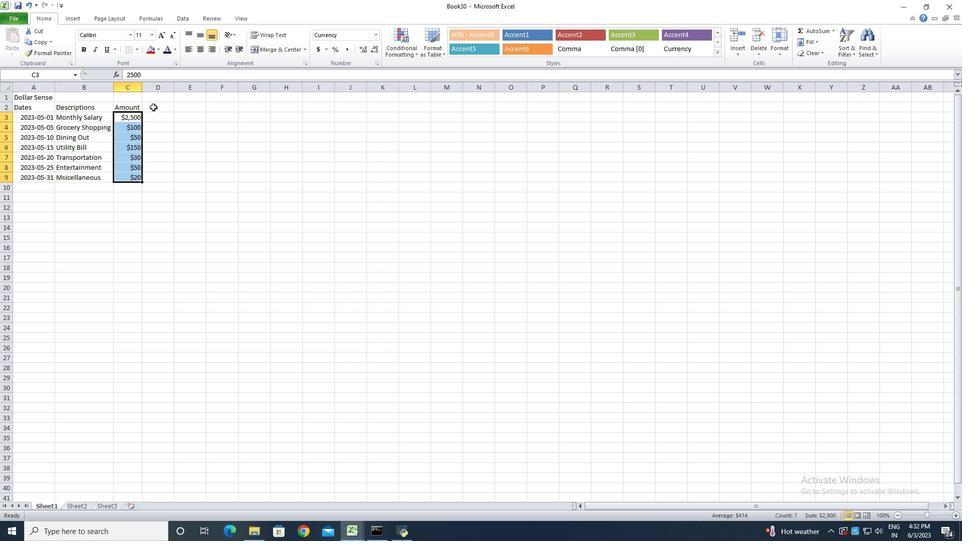 
Action: Key pressed <Key.shift><Key.shift>Income/<Key.shift>Expense<Key.enter><Key.shift>Income<Key.enter><Key.shift>Expenses<Key.enter><Key.shift><Key.shift><Key.shift><Key.shift><Key.shift><Key.shift><Key.shift><Key.shift><Key.shift><Key.shift><Key.shift><Key.shift><Key.shift><Key.shift><Key.shift><Key.shift><Key.shift><Key.shift><Key.shift><Key.shift><Key.shift><Key.shift><Key.shift><Key.shift><Key.shift><Key.shift><Key.shift><Key.shift><Key.up><Key.up><Key.right><Key.left><Key.enter><Key.up>
Screenshot: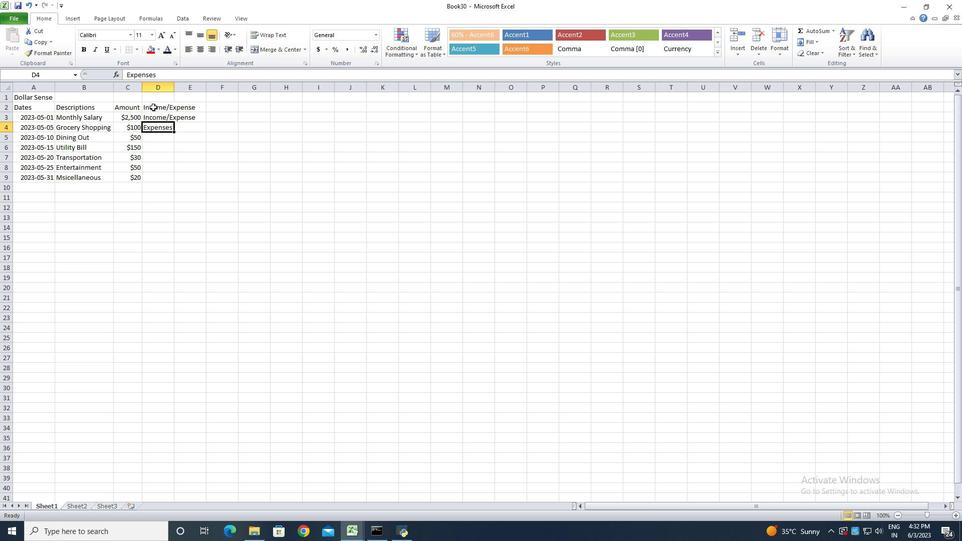 
Action: Mouse moved to (196, 76)
Screenshot: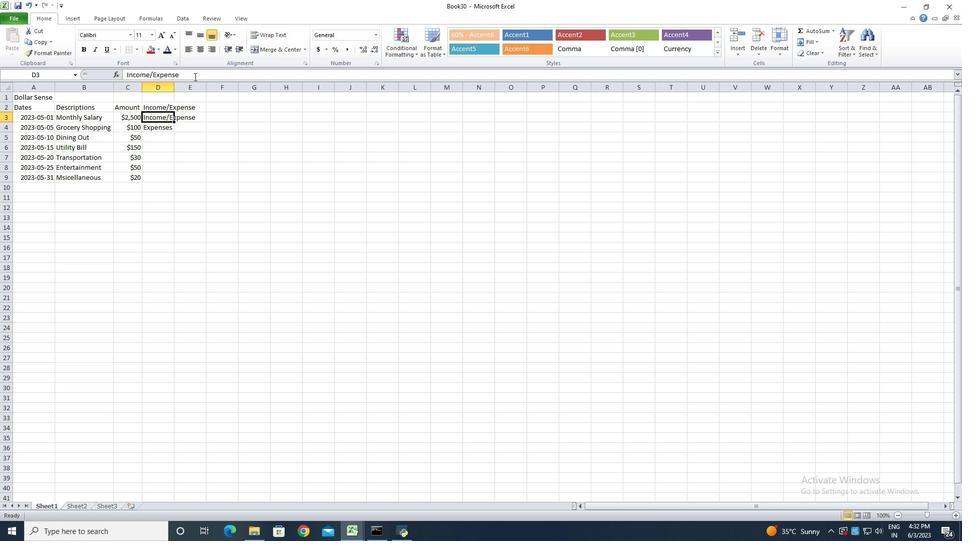 
Action: Mouse pressed left at (196, 76)
Screenshot: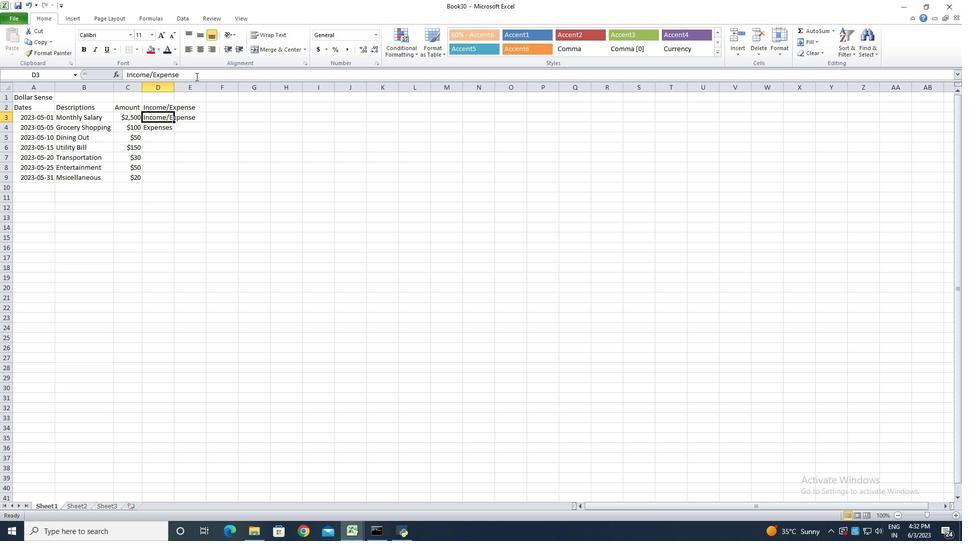 
Action: Key pressed <Key.backspace><Key.backspace><Key.backspace><Key.backspace><Key.backspace><Key.backspace><Key.backspace><Key.backspace><Key.enter><Key.enter><Key.shift><Key.shift><Key.shift><Key.shift>Epence<Key.backspace><Key.backspace>ses<Key.left><Key.left><Key.right><Key.right><Key.enter><Key.up><Key.backspace><Key.shift>Expenses<Key.enter><Key.shift>Expenses<Key.enter><Key.shift>Expenses<Key.enter><Key.shift>Expenses<Key.enter><Key.shift><Key.shift>Expemses<Key.backspace><Key.backspace><Key.backspace><Key.backspace>mnse<Key.backspace><Key.backspace><Key.backspace><Key.backspace>nses<Key.enter>
Screenshot: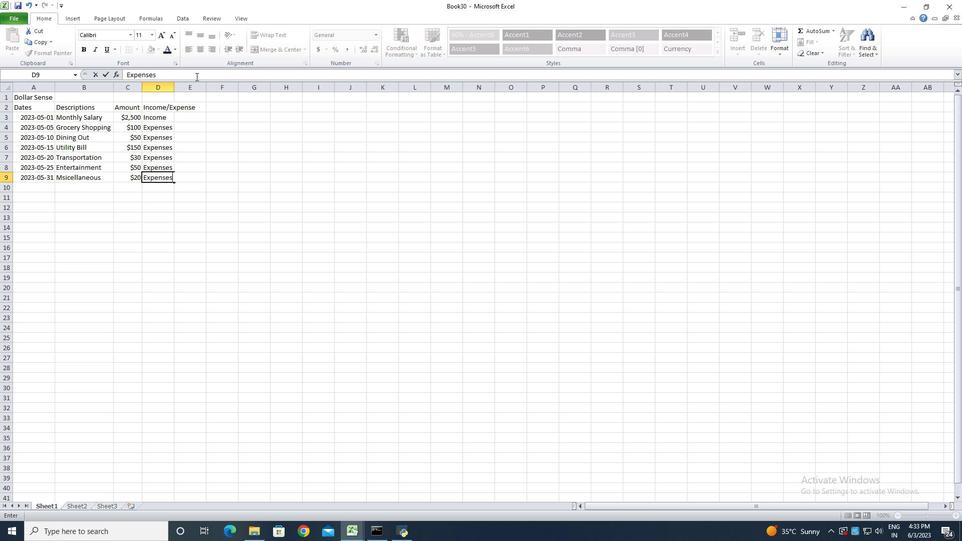 
Action: Mouse moved to (174, 88)
Screenshot: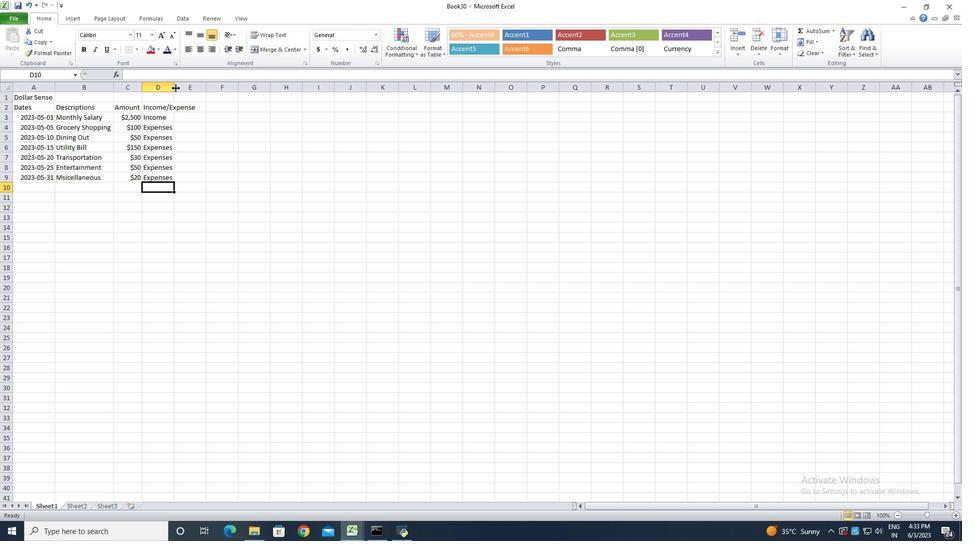 
Action: Mouse pressed left at (174, 88)
Screenshot: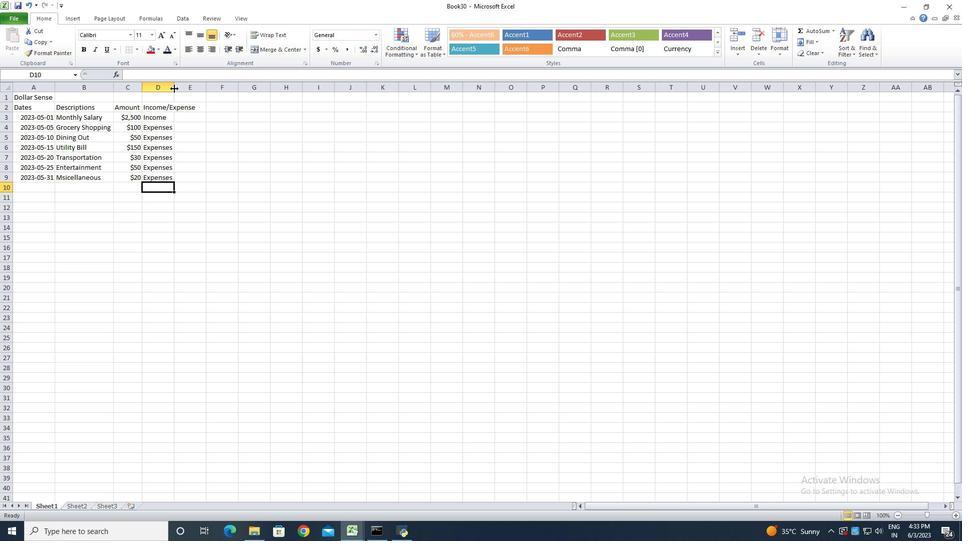 
Action: Mouse pressed left at (174, 88)
Screenshot: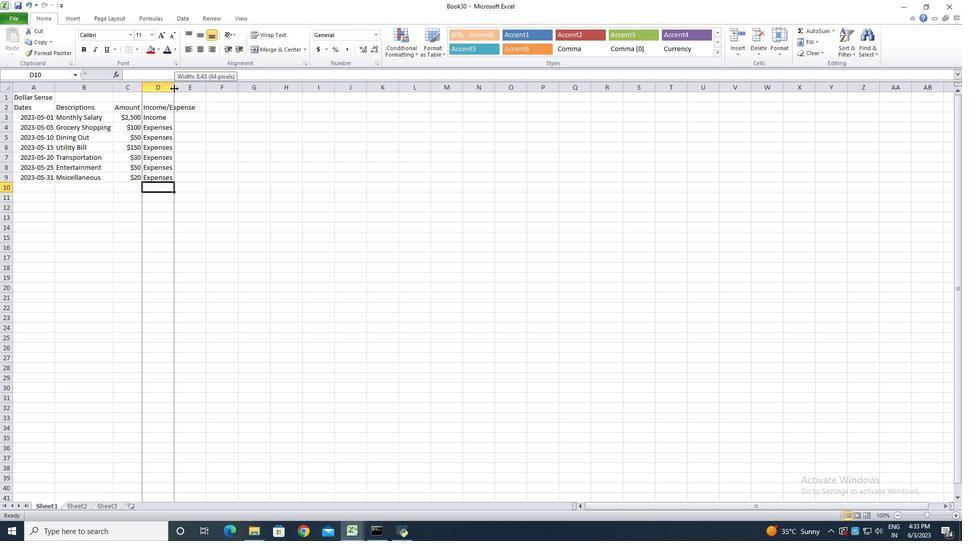 
Action: Mouse moved to (211, 108)
Screenshot: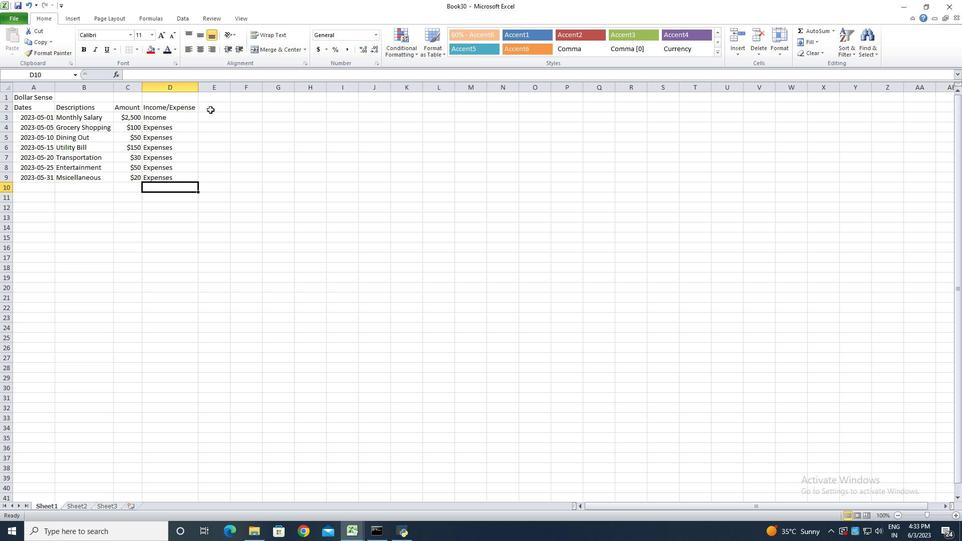 
Action: Mouse pressed left at (211, 108)
Screenshot: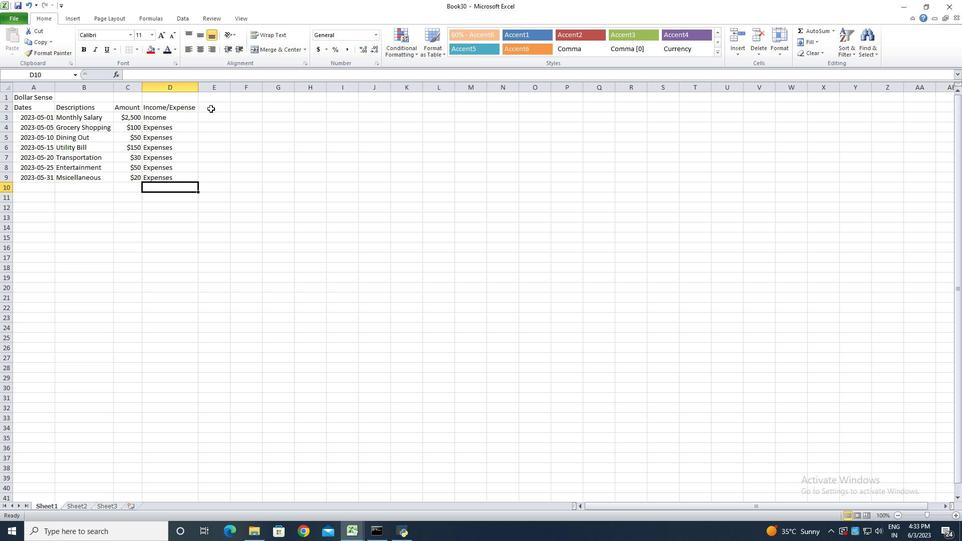 
Action: Key pressed <Key.shift><Key.shift>Balance<Key.enter>2500<Key.enter>2400<Key.enter>2350<Key.enter>22<Key.backspace>00<Key.backspace><Key.backspace><Key.backspace>2200<Key.enter>2170<Key.enter>2120<Key.enter>2100<Key.enter>
Screenshot: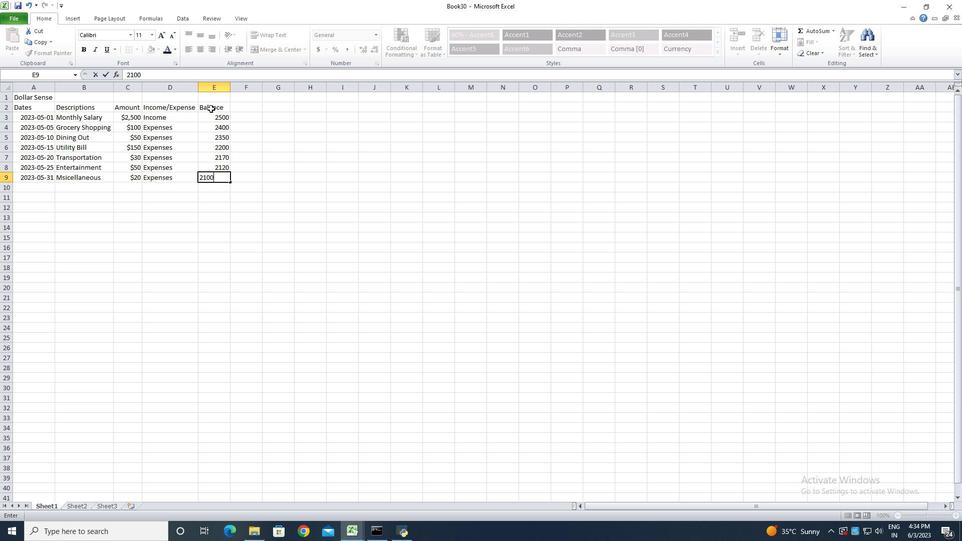 
Action: Mouse moved to (221, 115)
Screenshot: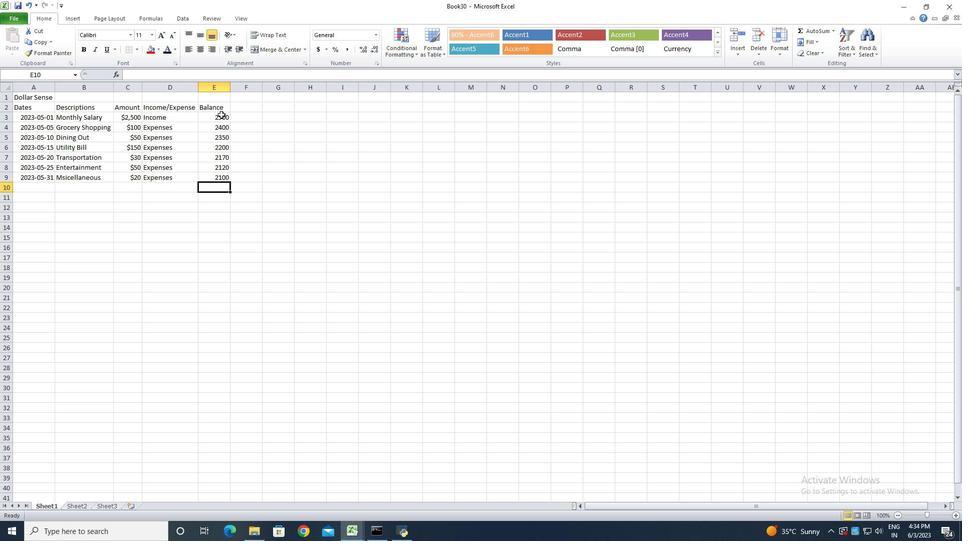 
Action: Mouse pressed left at (221, 115)
Screenshot: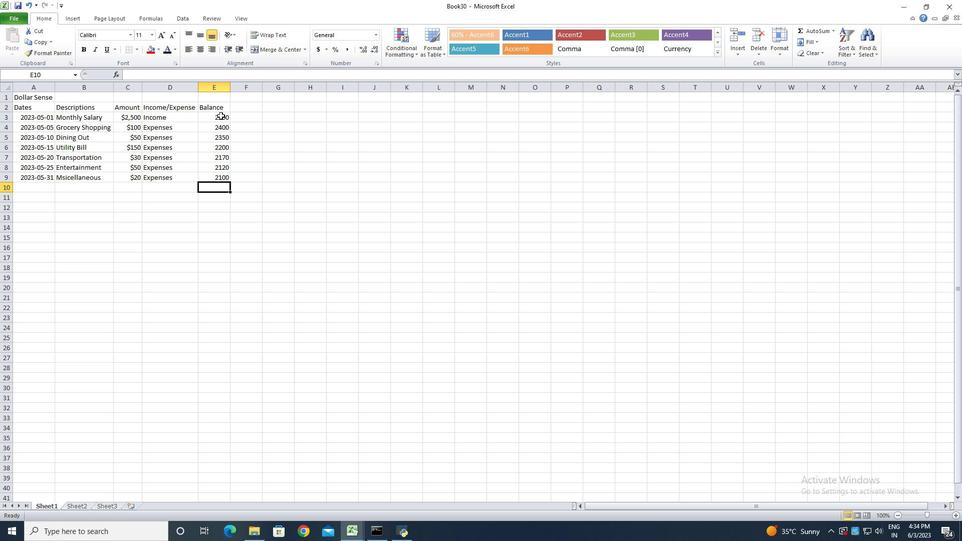
Action: Mouse moved to (374, 35)
Screenshot: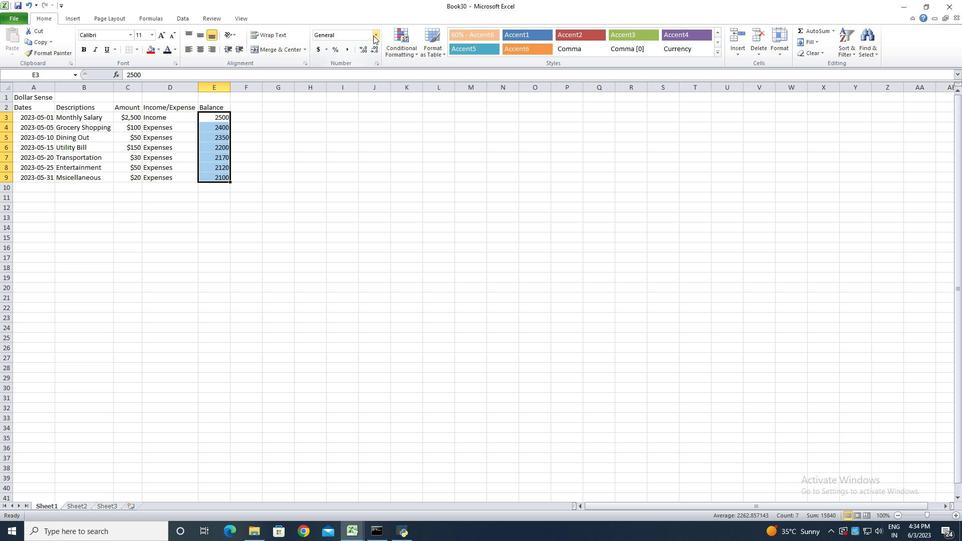 
Action: Mouse pressed left at (374, 35)
Screenshot: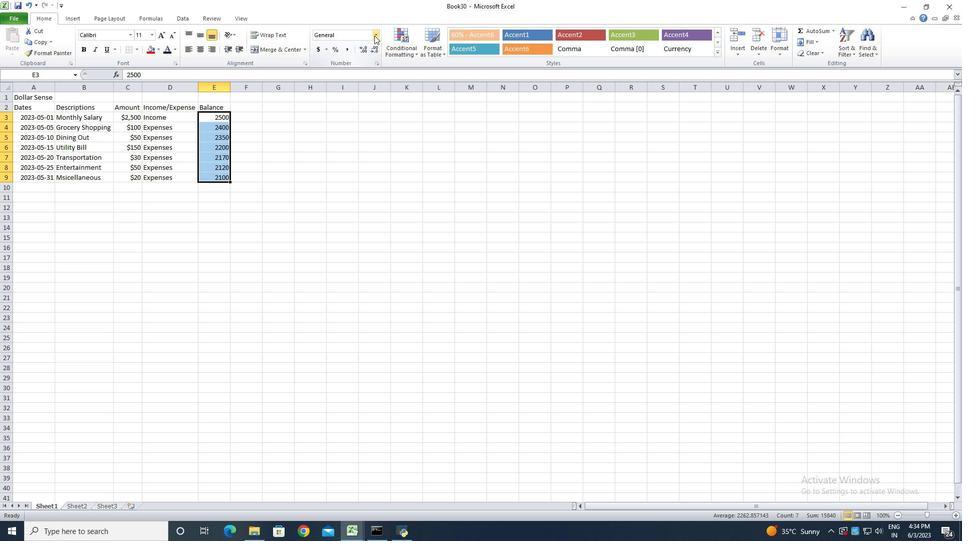 
Action: Mouse moved to (357, 293)
Screenshot: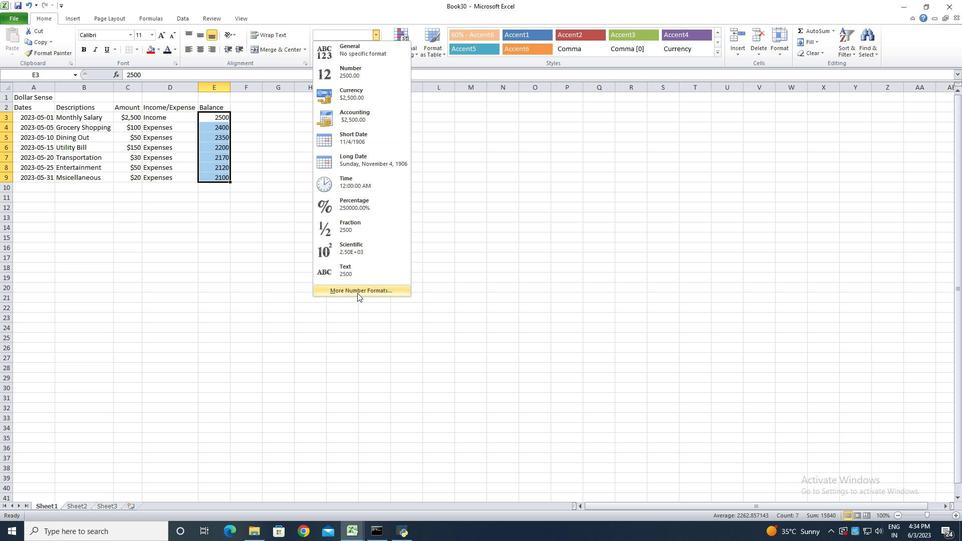 
Action: Mouse pressed left at (357, 293)
Screenshot: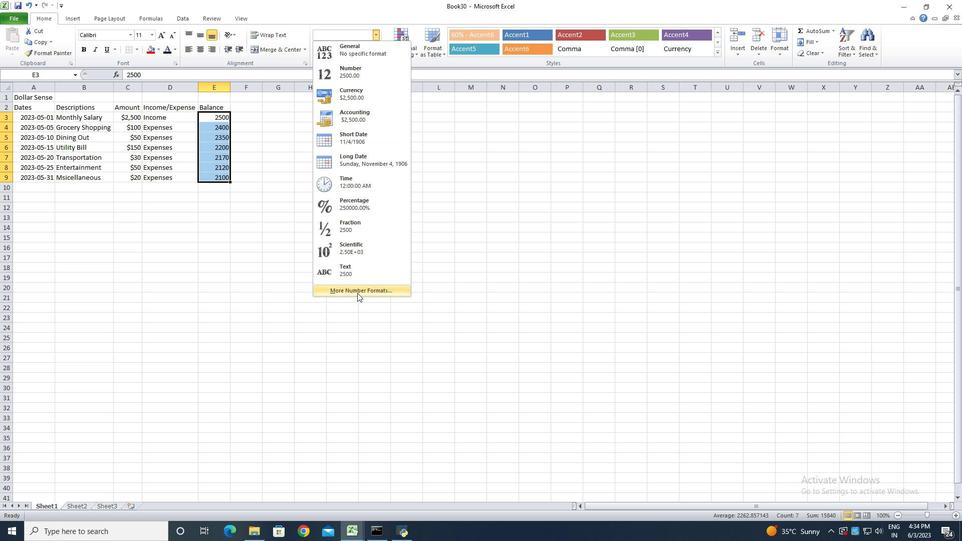 
Action: Mouse moved to (147, 186)
Screenshot: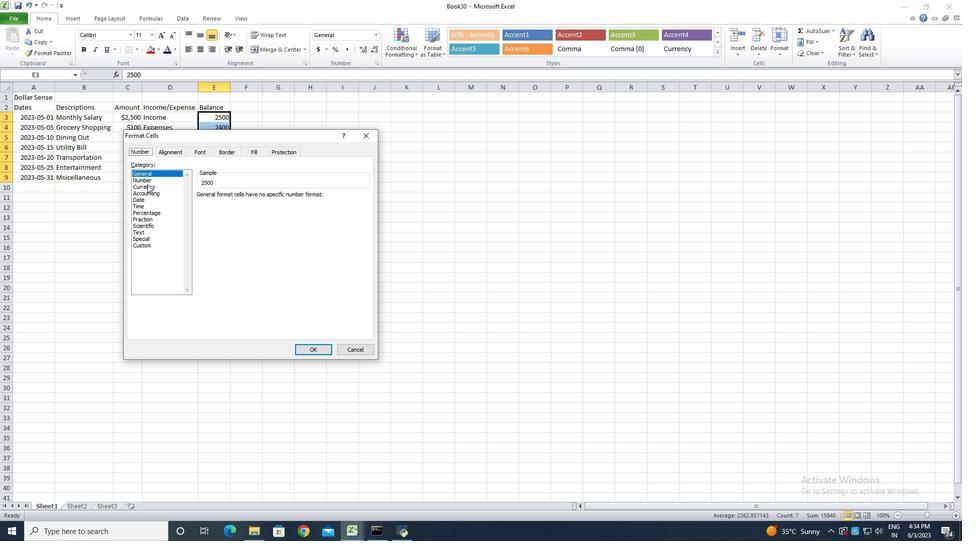 
Action: Mouse pressed left at (147, 186)
Screenshot: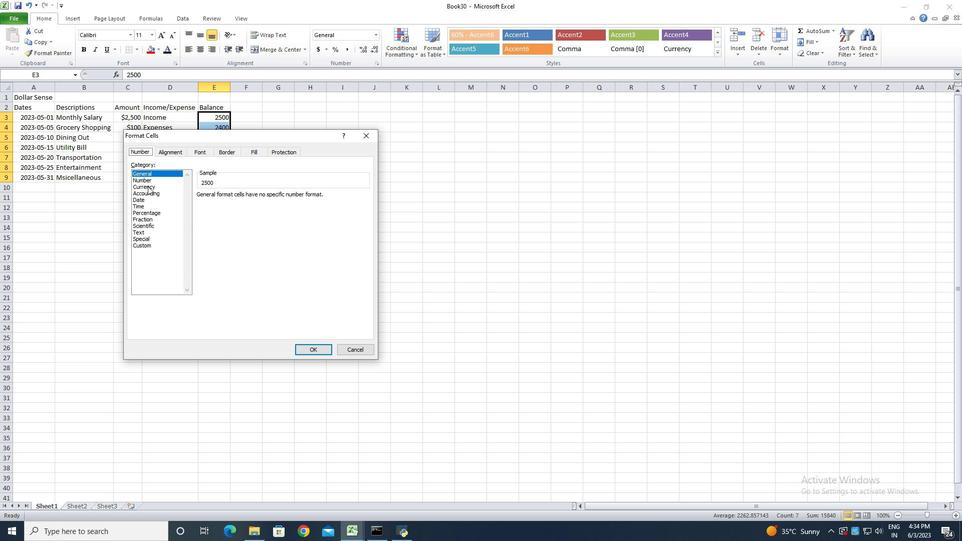 
Action: Mouse moved to (261, 198)
Screenshot: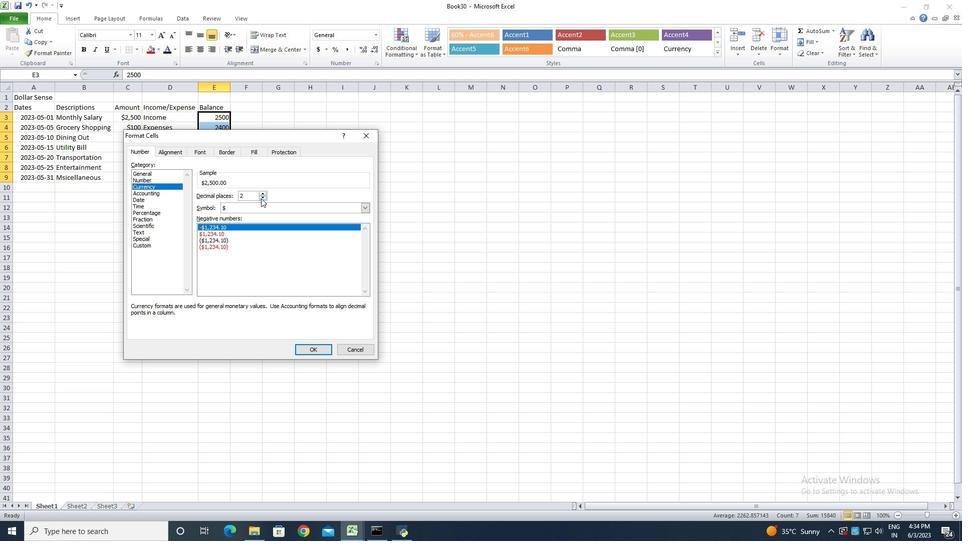 
Action: Mouse pressed left at (261, 198)
Screenshot: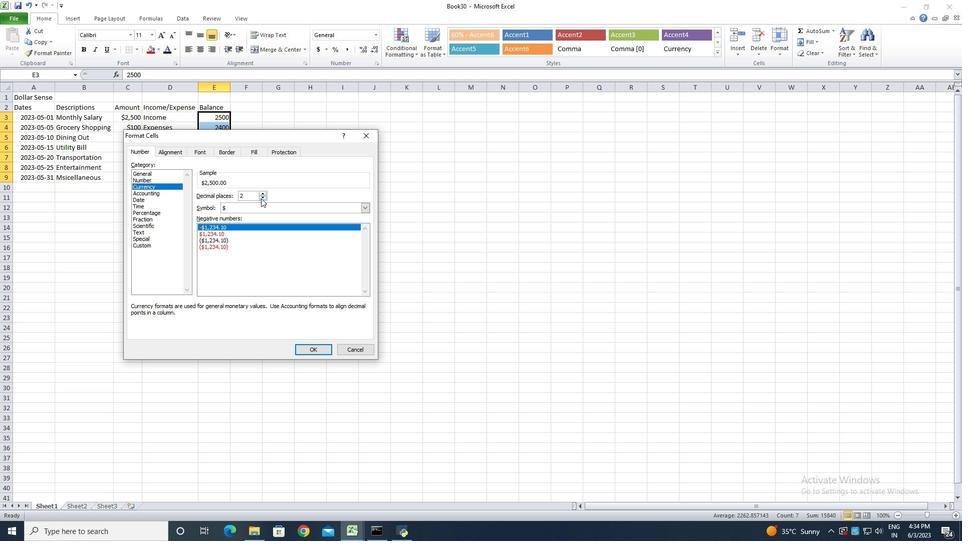 
Action: Mouse pressed left at (261, 198)
Screenshot: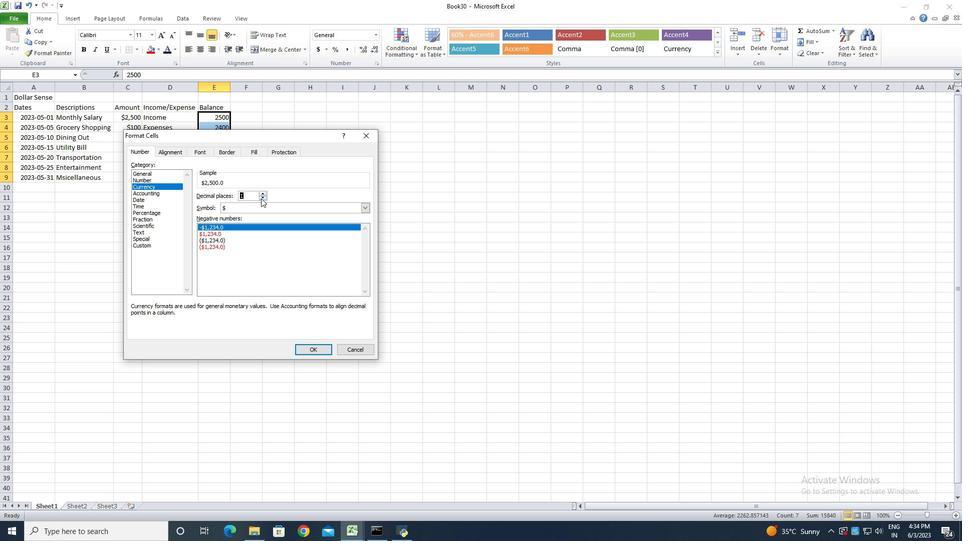 
Action: Mouse moved to (309, 350)
Screenshot: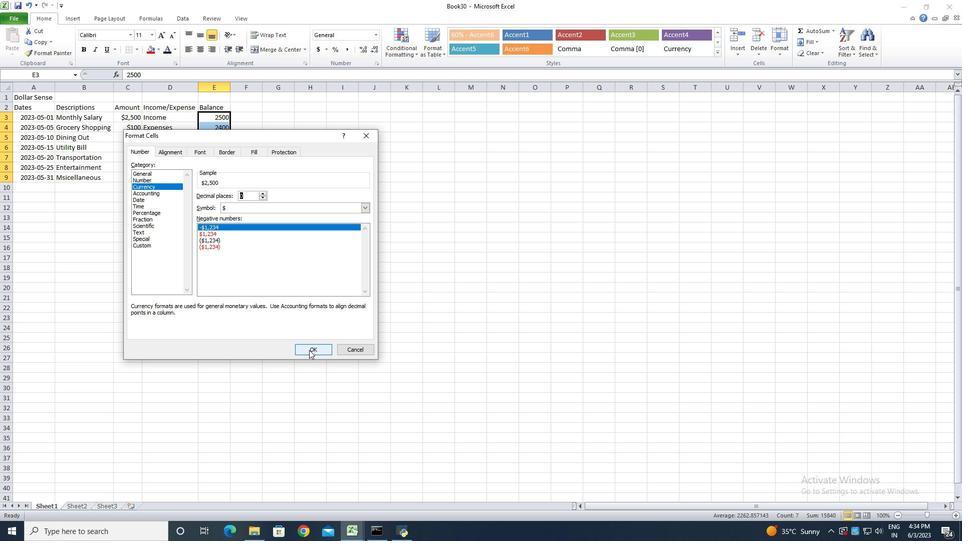 
Action: Mouse pressed left at (309, 350)
Screenshot: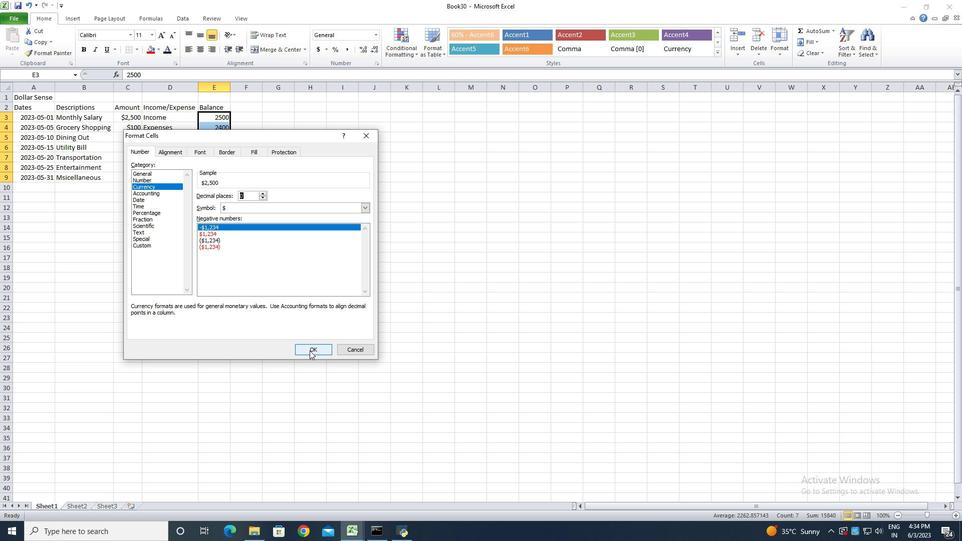 
Action: Mouse moved to (230, 90)
Screenshot: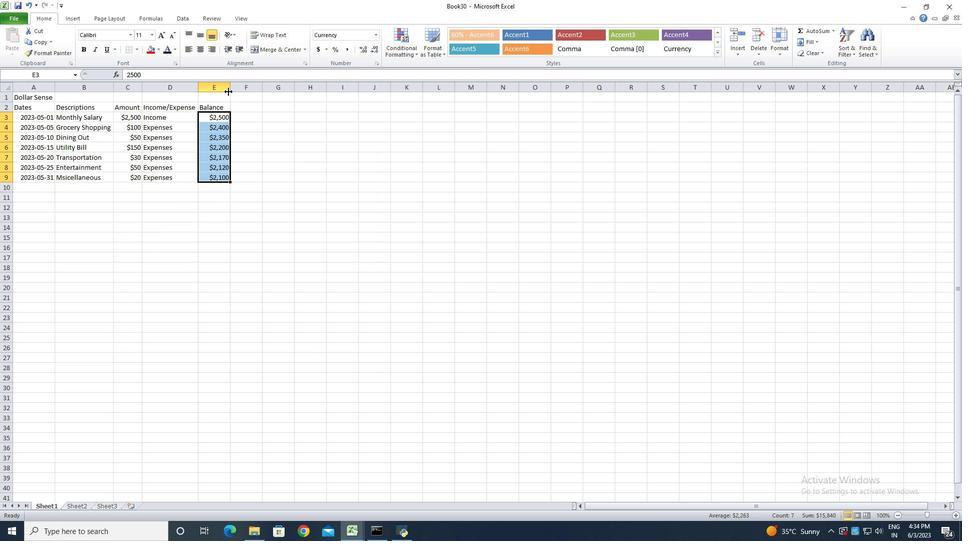 
Action: Mouse pressed left at (230, 90)
Screenshot: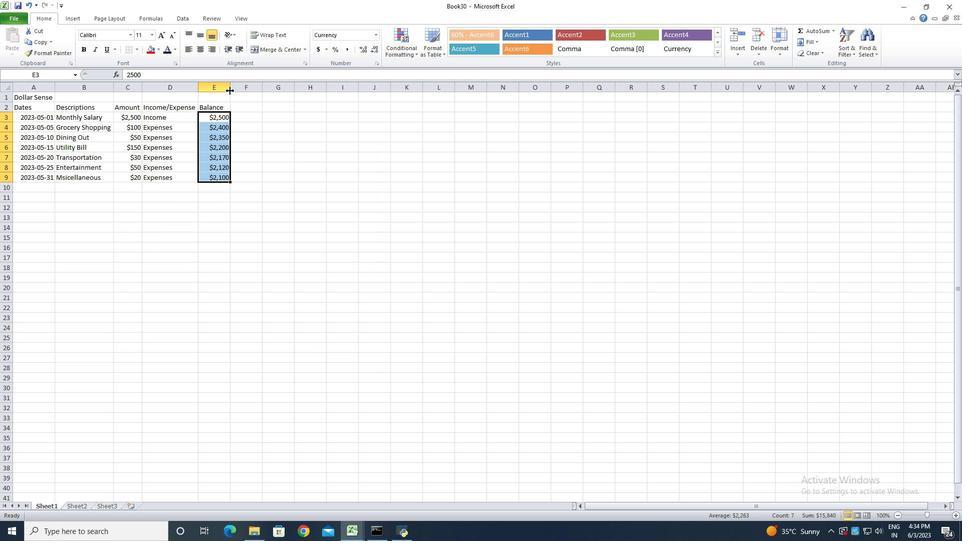 
Action: Mouse pressed left at (230, 90)
Screenshot: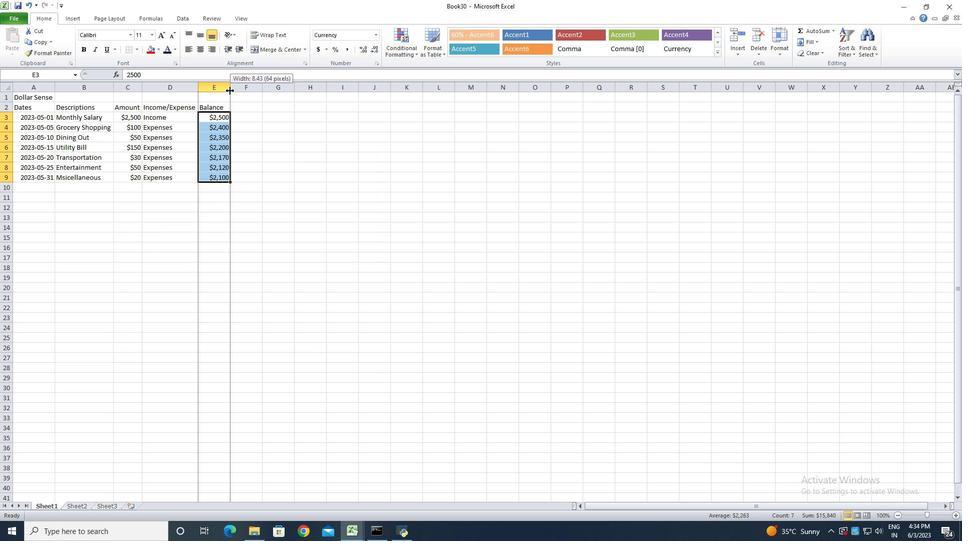 
Action: Mouse moved to (41, 99)
Screenshot: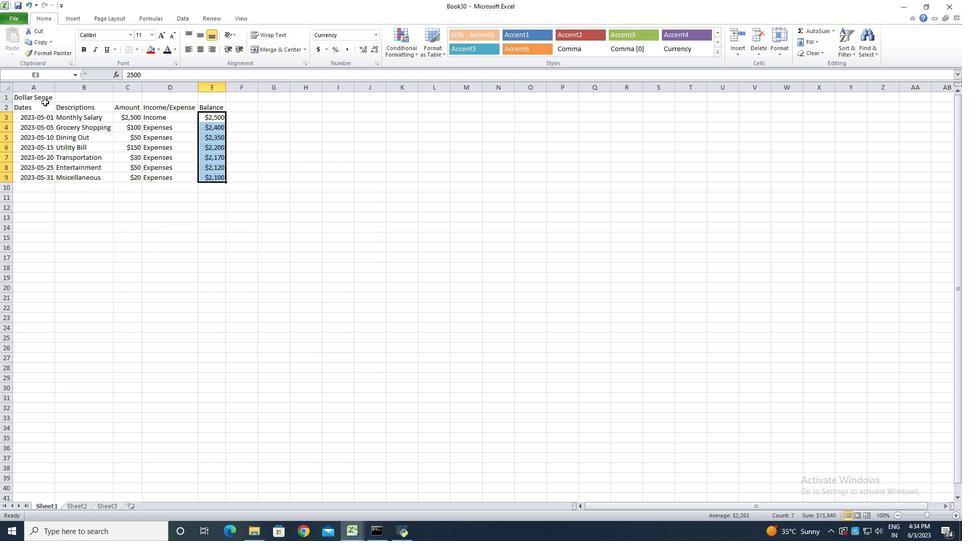 
Action: Mouse pressed left at (41, 99)
Screenshot: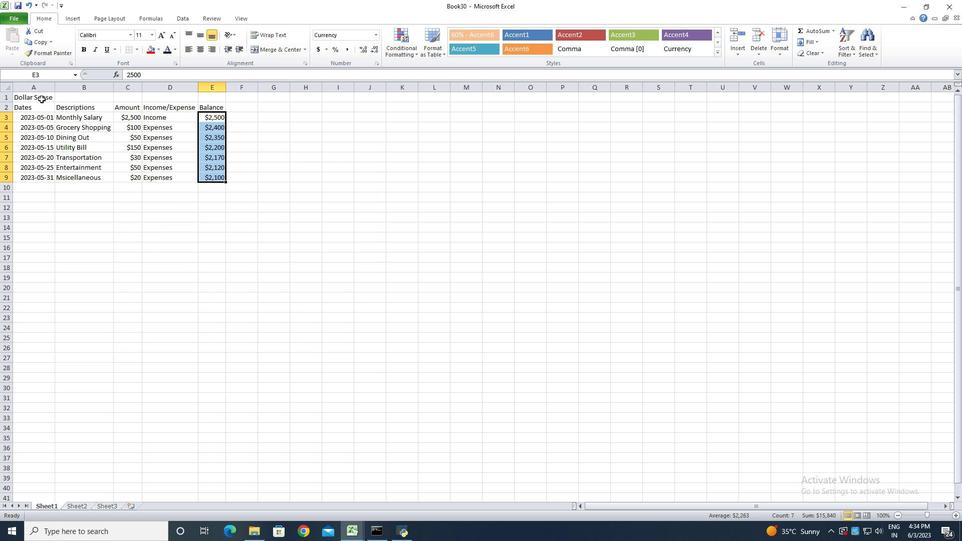 
Action: Mouse moved to (279, 50)
Screenshot: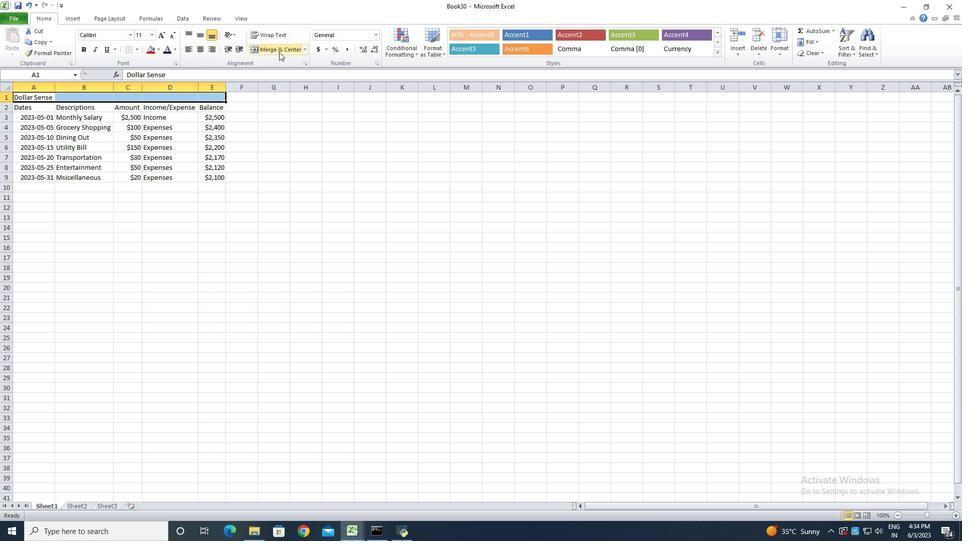 
Action: Mouse pressed left at (279, 50)
Screenshot: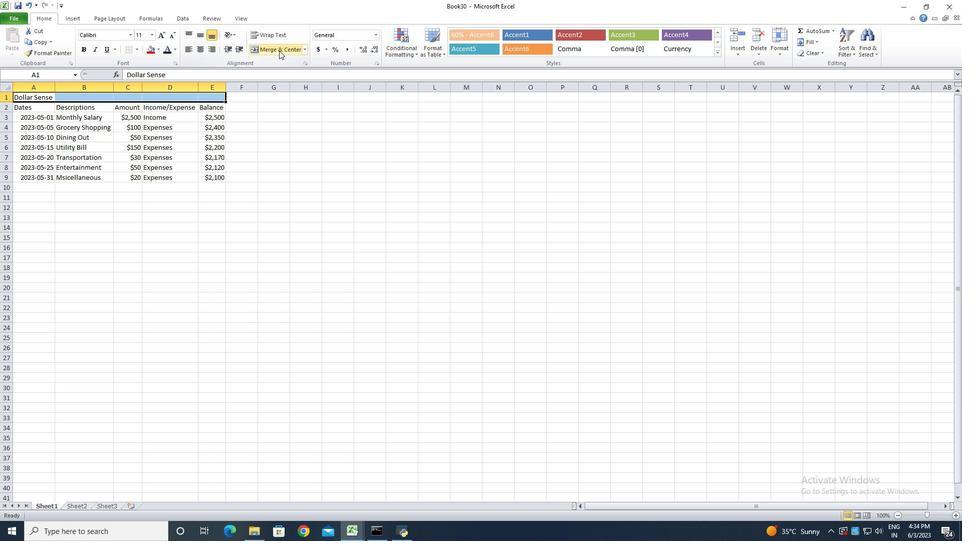 
Action: Mouse moved to (14, 20)
Screenshot: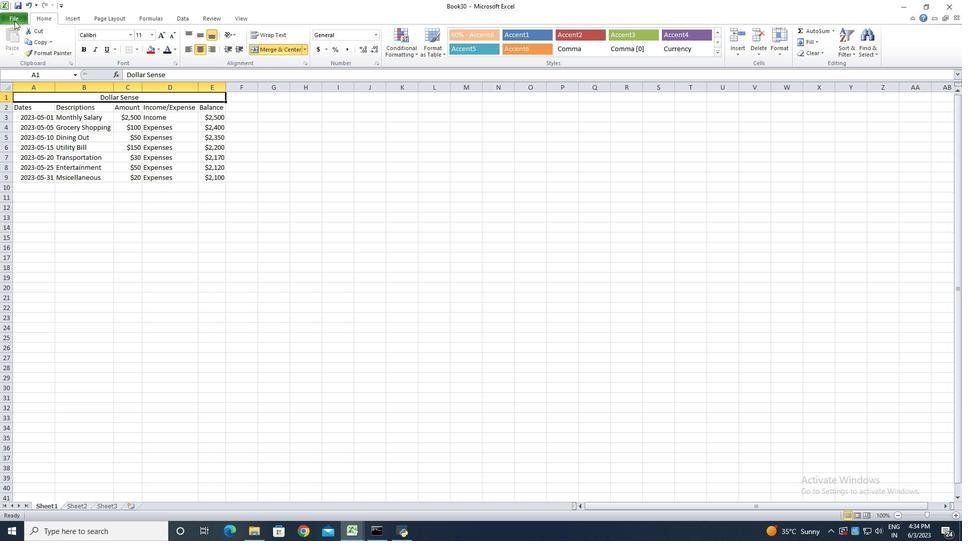 
Action: Mouse pressed left at (14, 20)
Screenshot: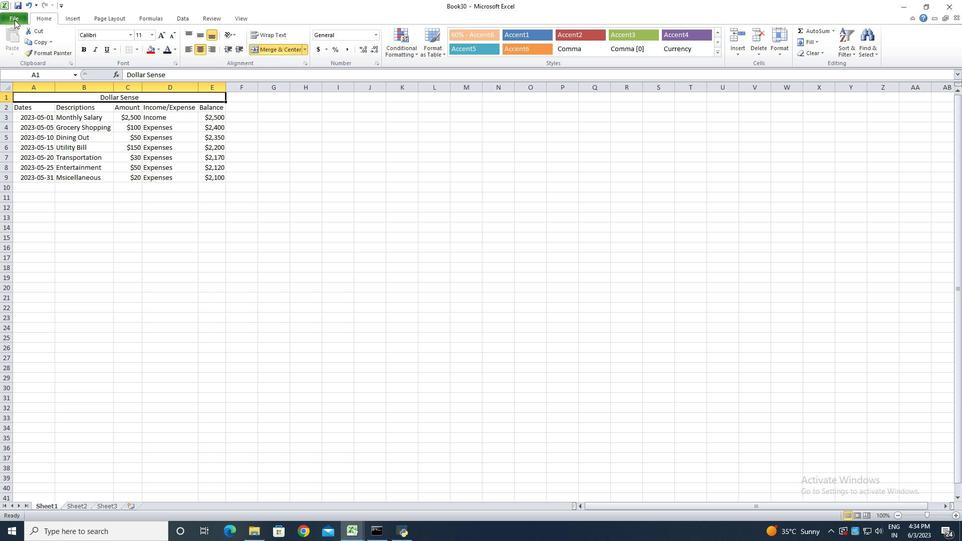
Action: Mouse moved to (25, 46)
Screenshot: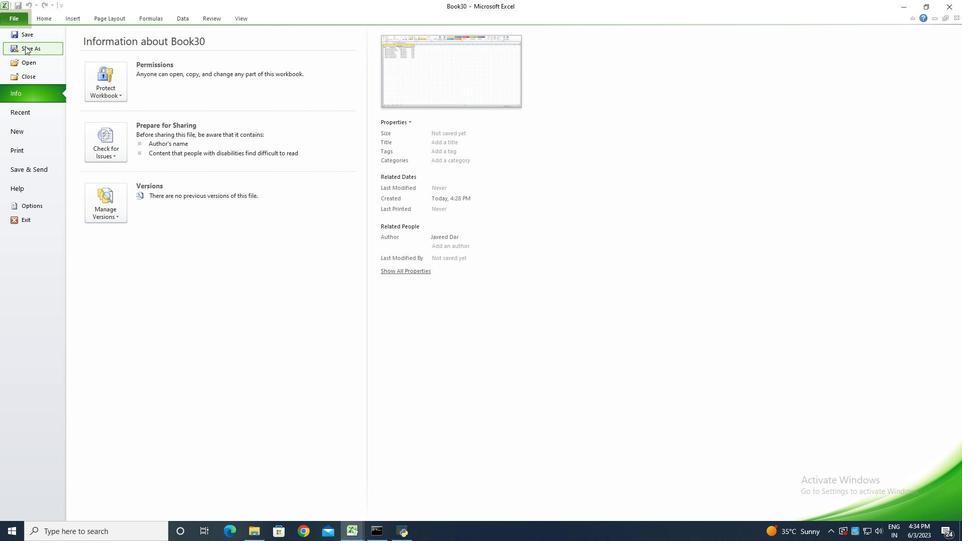 
Action: Mouse pressed left at (25, 46)
Screenshot: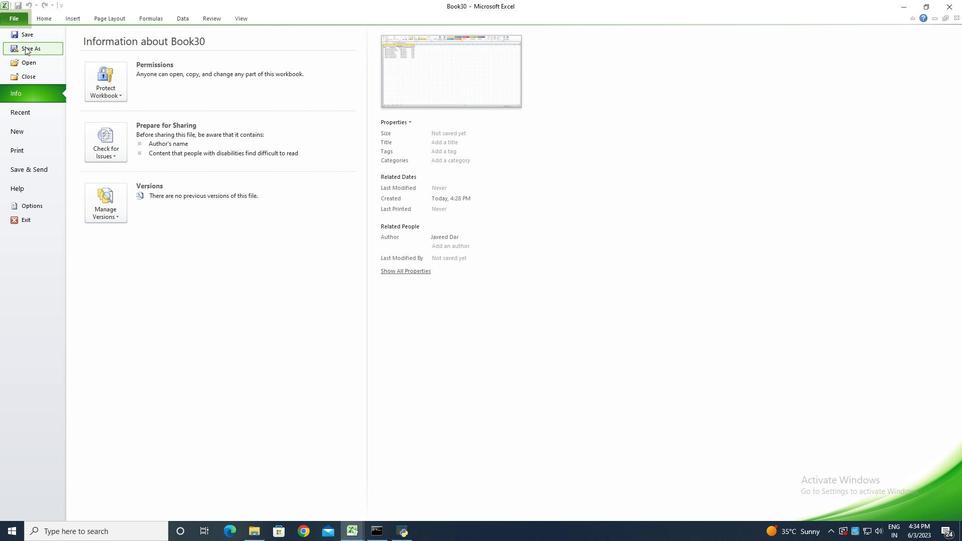 
Action: Key pressed <Key.shift>Dashboard<Key.shift>Payroll<Key.shift>Summary
Screenshot: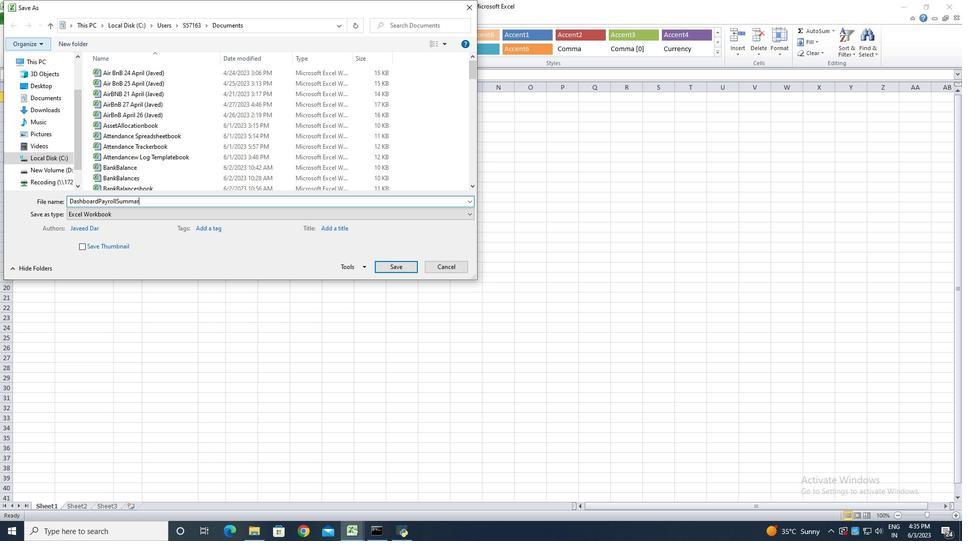 
Action: Mouse moved to (401, 263)
Screenshot: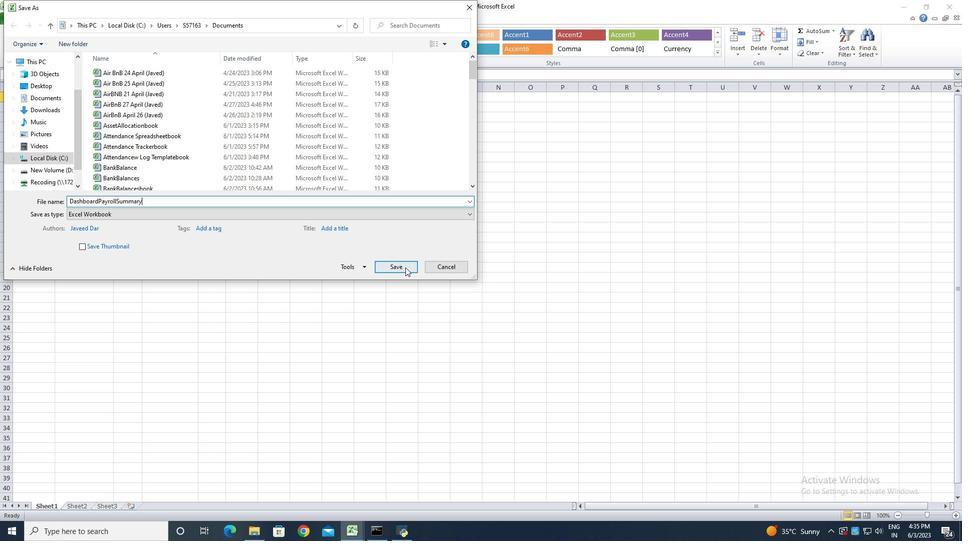 
Action: Mouse pressed left at (401, 263)
Screenshot: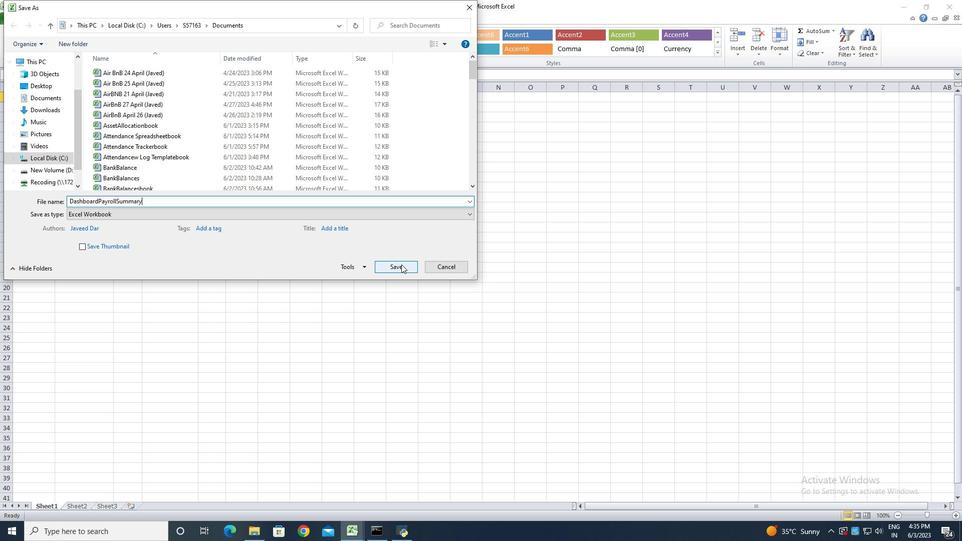 
Action: Mouse moved to (319, 269)
Screenshot: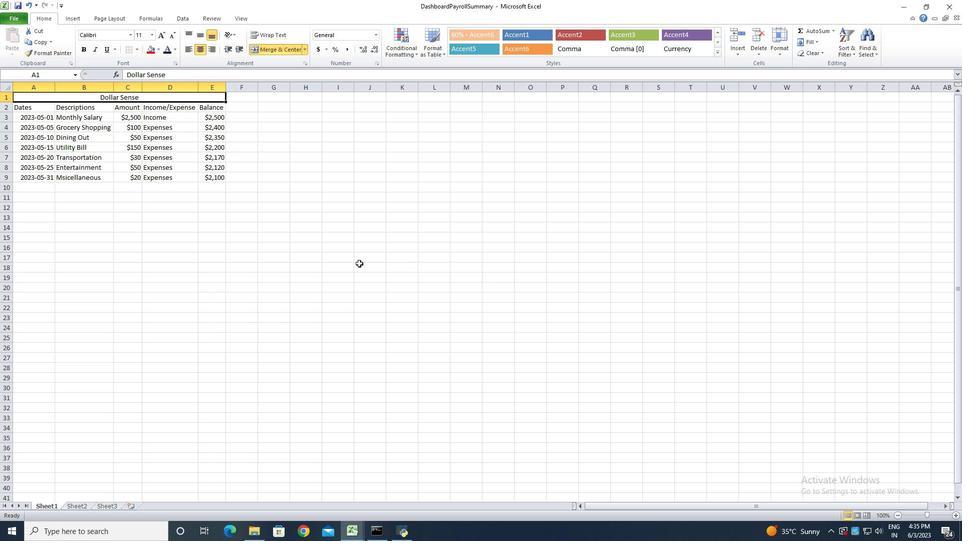 
Action: Key pressed ctrl+S
Screenshot: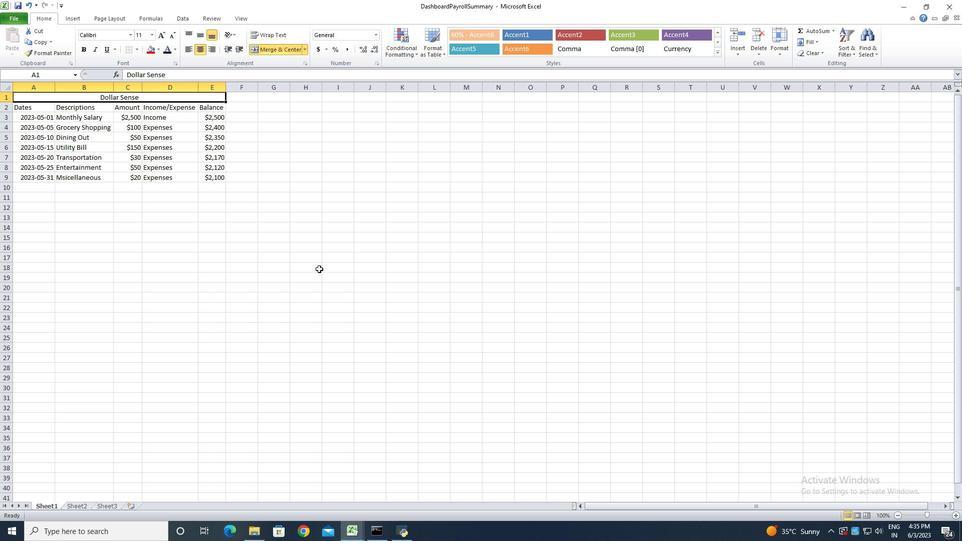 
Action: Mouse pressed left at (319, 269)
Screenshot: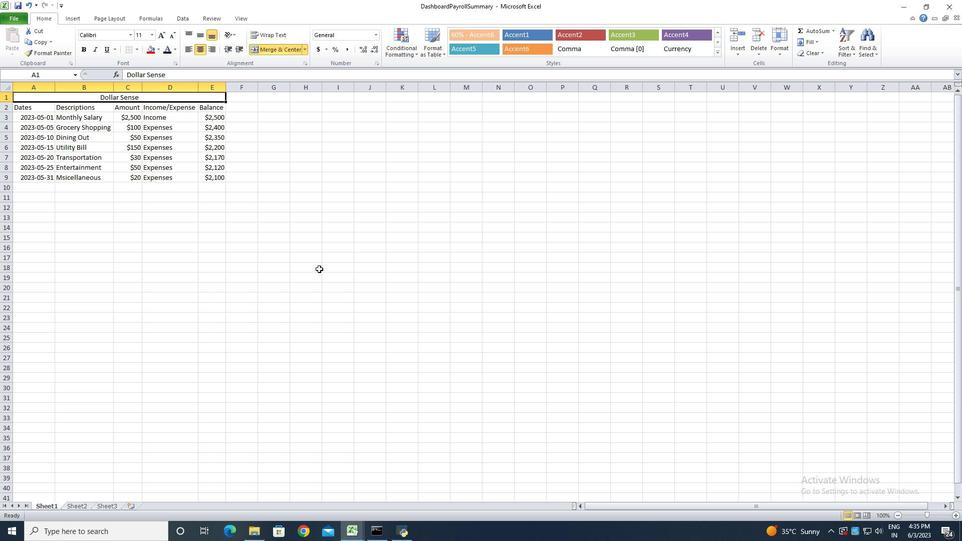 
Action: Key pressed <'\x13'>
Screenshot: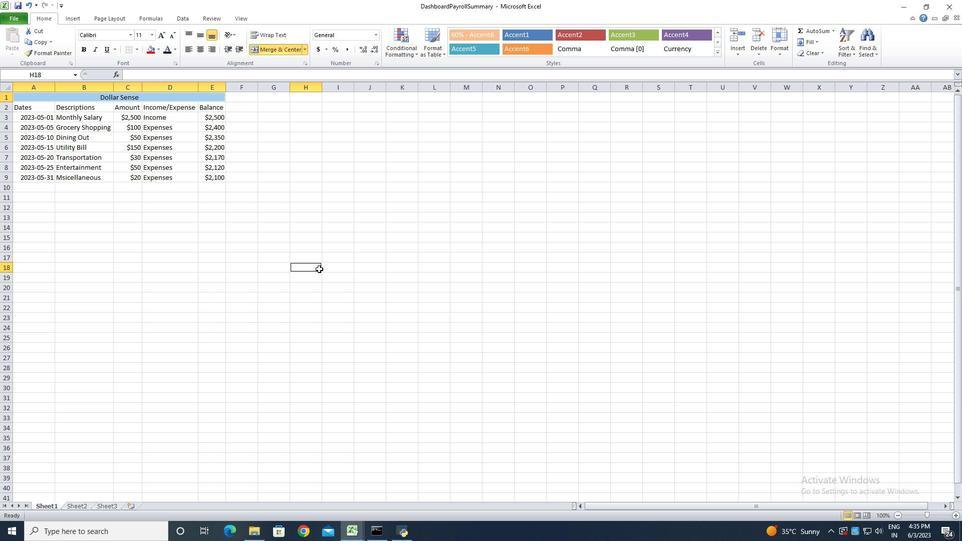 
Action: Mouse pressed left at (319, 269)
Screenshot: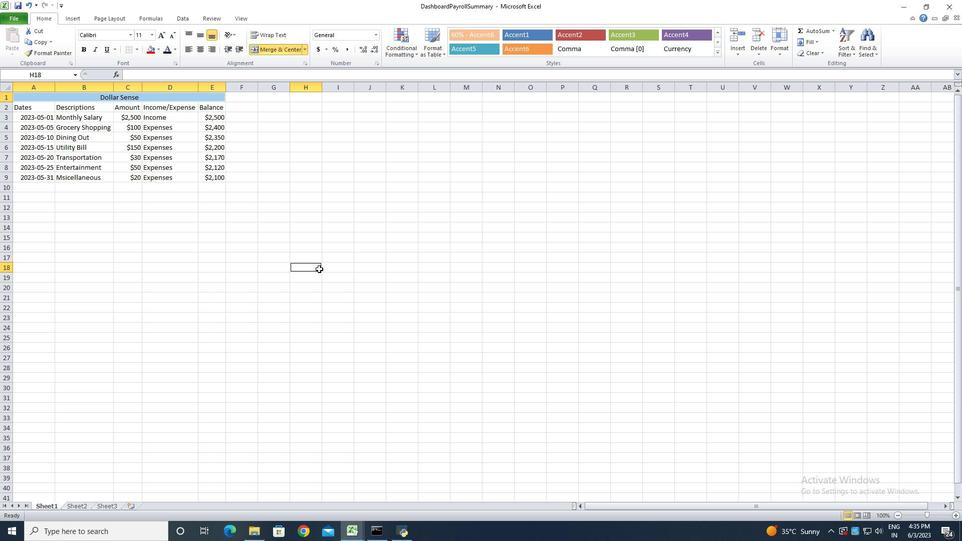 
